 Task: Create a due date automation trigger when advanced on, 2 days after a card is due add dates due in between 1 and 5 days at 11:00 AM.
Action: Mouse moved to (1085, 324)
Screenshot: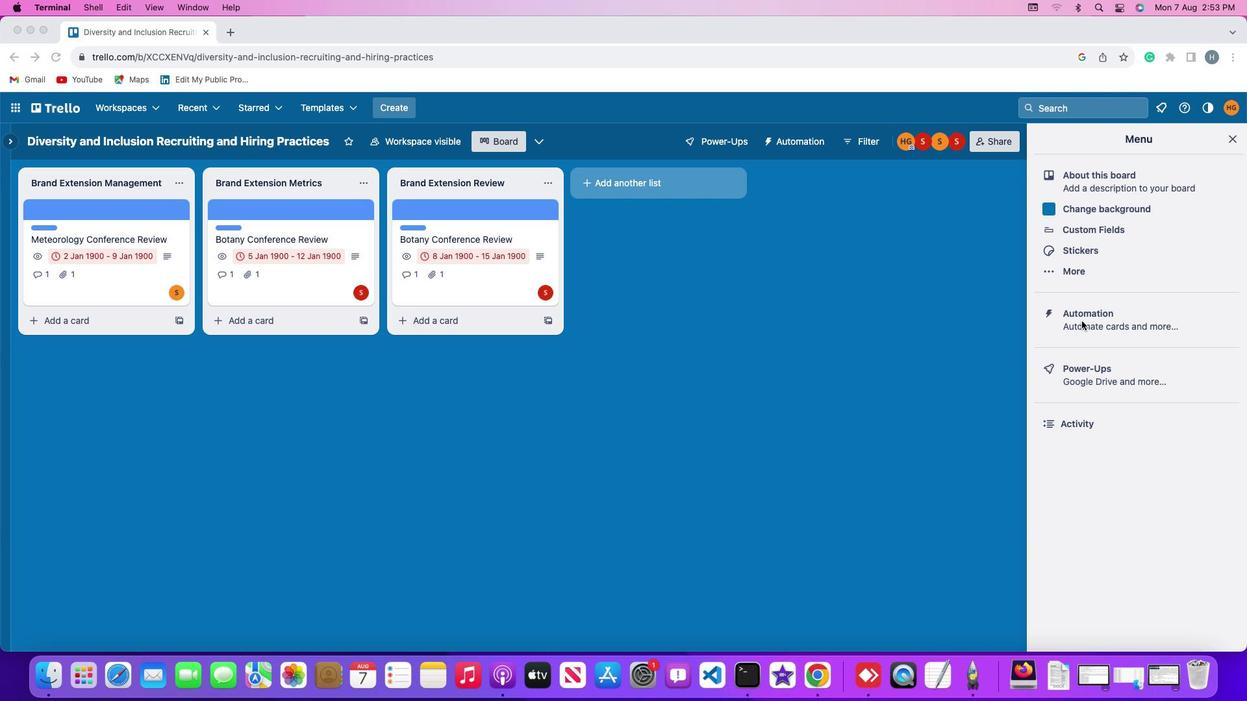 
Action: Mouse pressed left at (1085, 324)
Screenshot: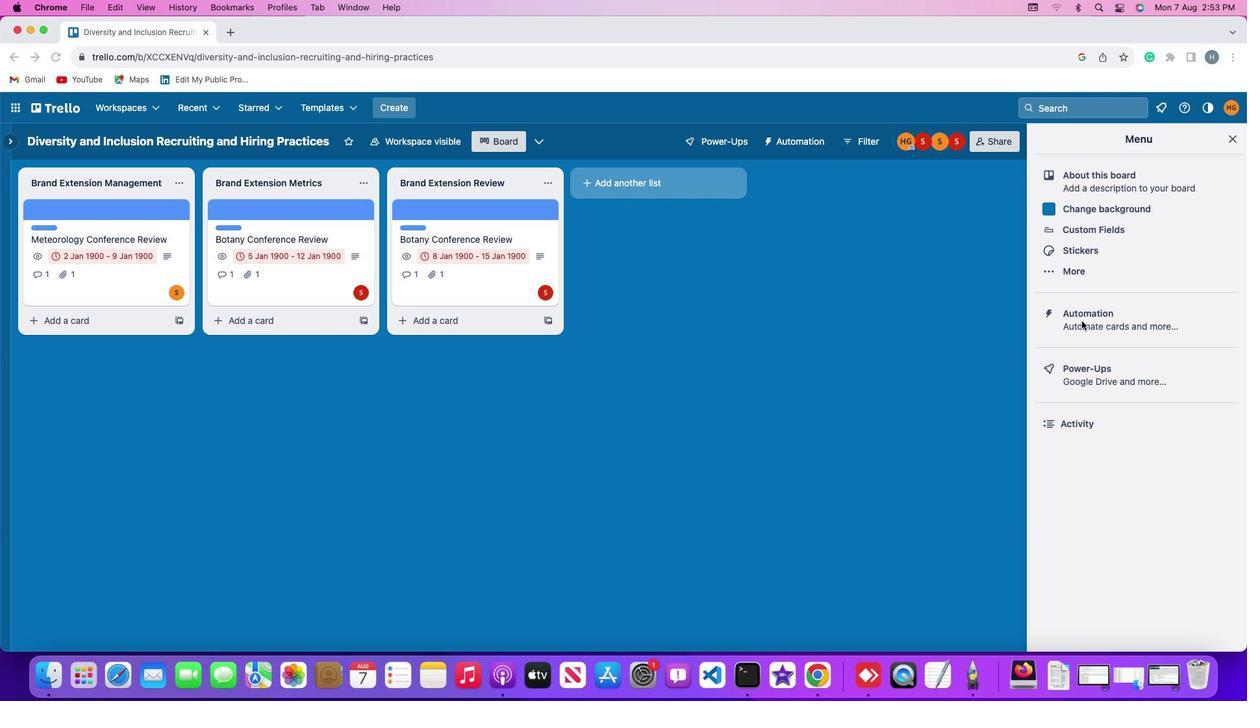 
Action: Mouse pressed left at (1085, 324)
Screenshot: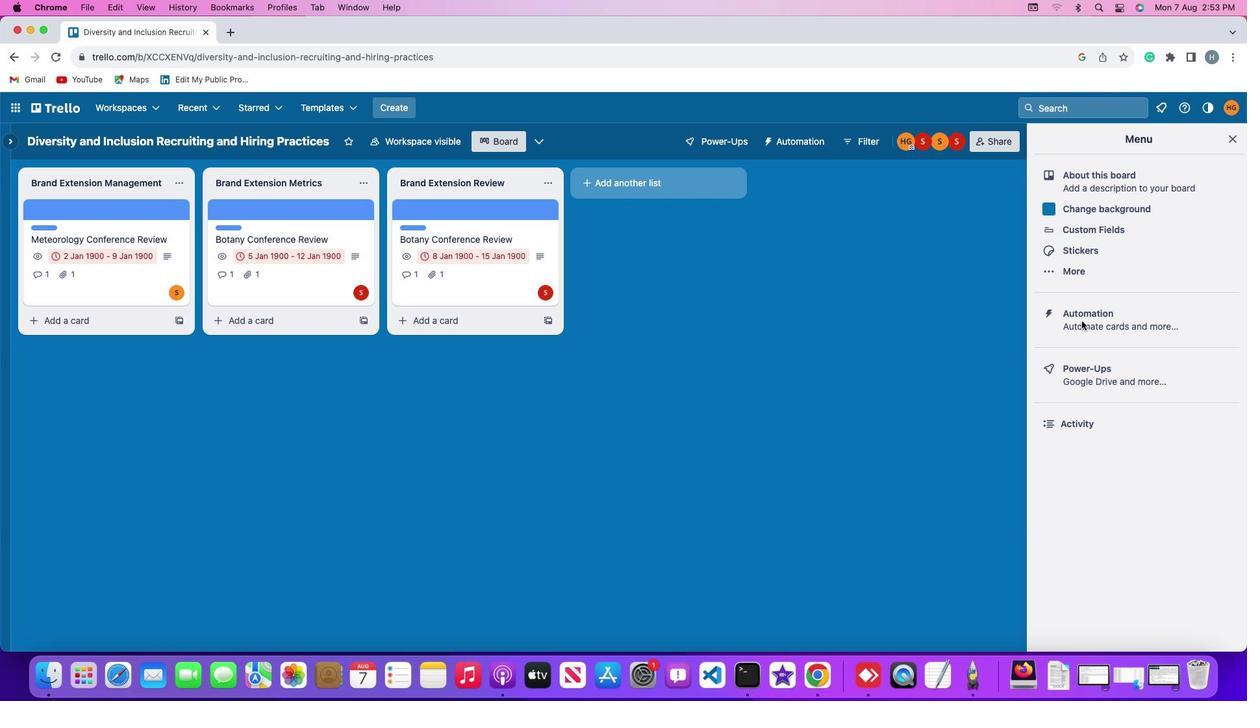 
Action: Mouse moved to (111, 313)
Screenshot: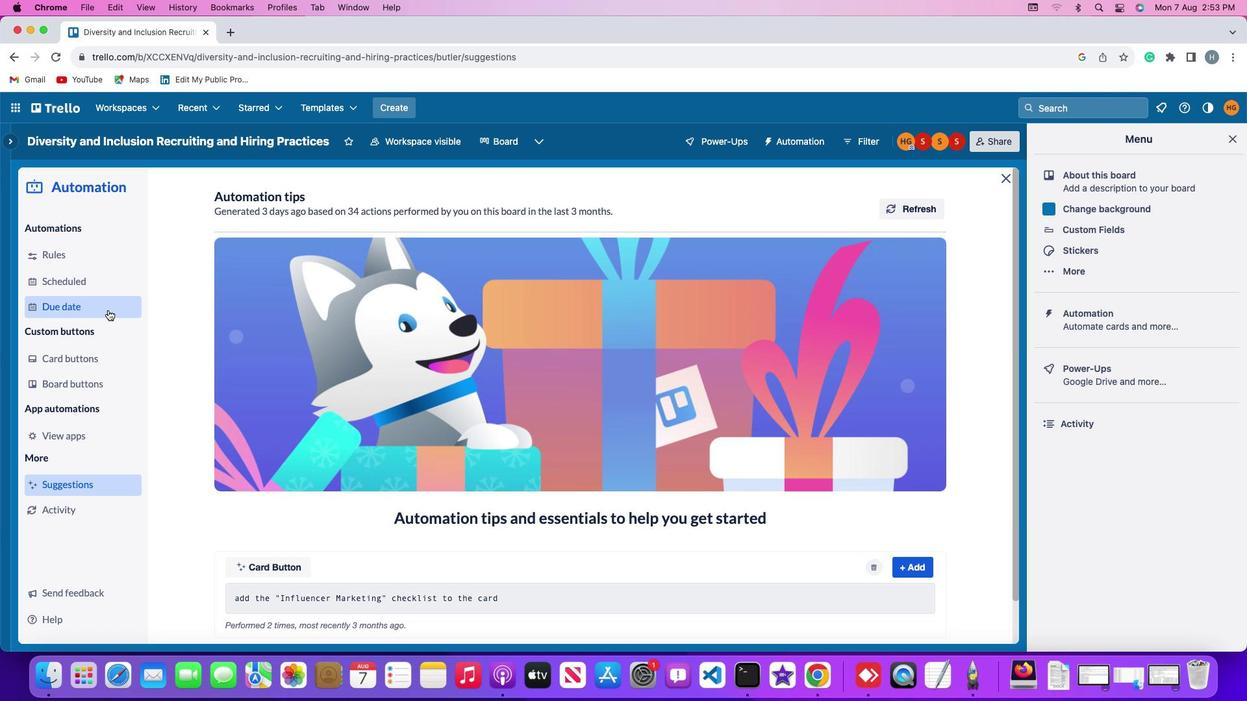 
Action: Mouse pressed left at (111, 313)
Screenshot: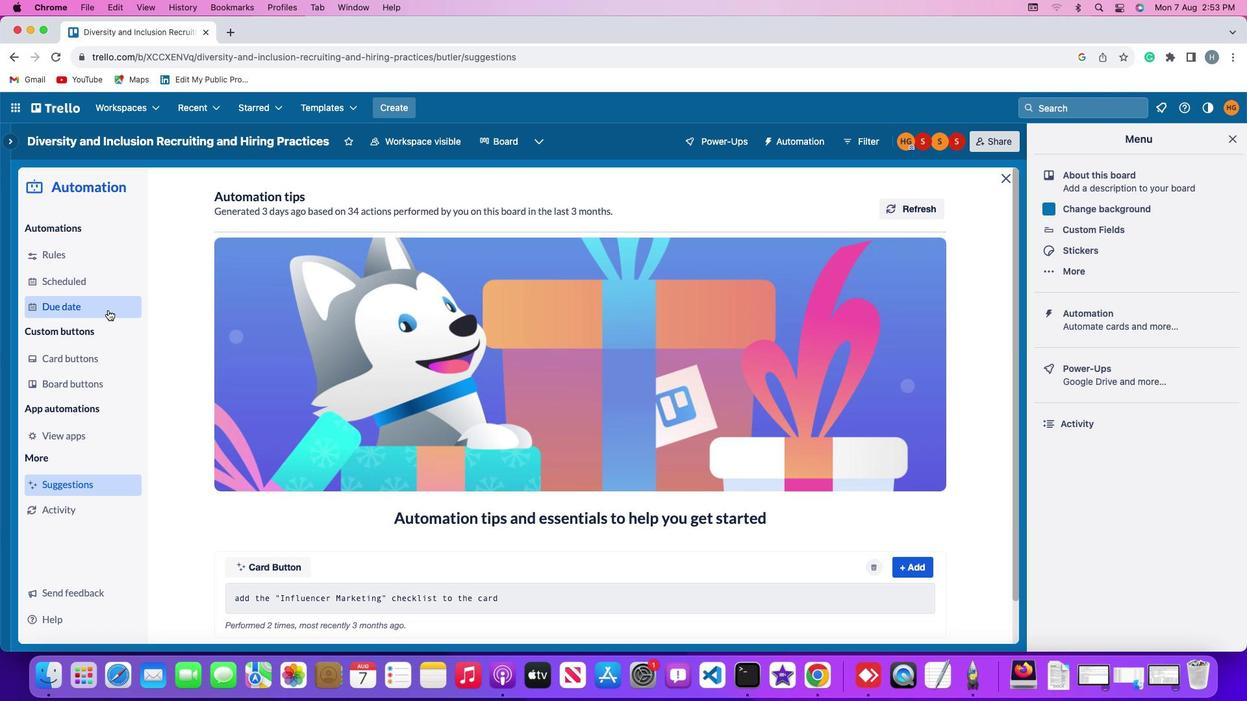 
Action: Mouse moved to (868, 201)
Screenshot: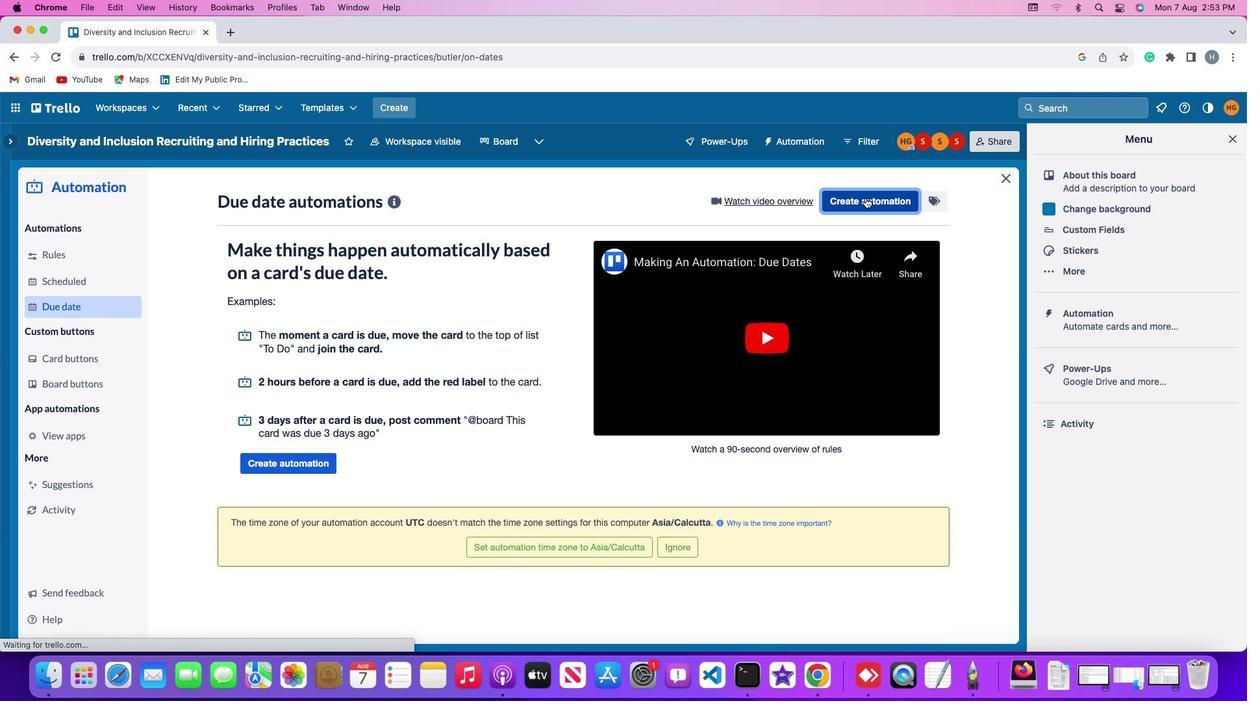 
Action: Mouse pressed left at (868, 201)
Screenshot: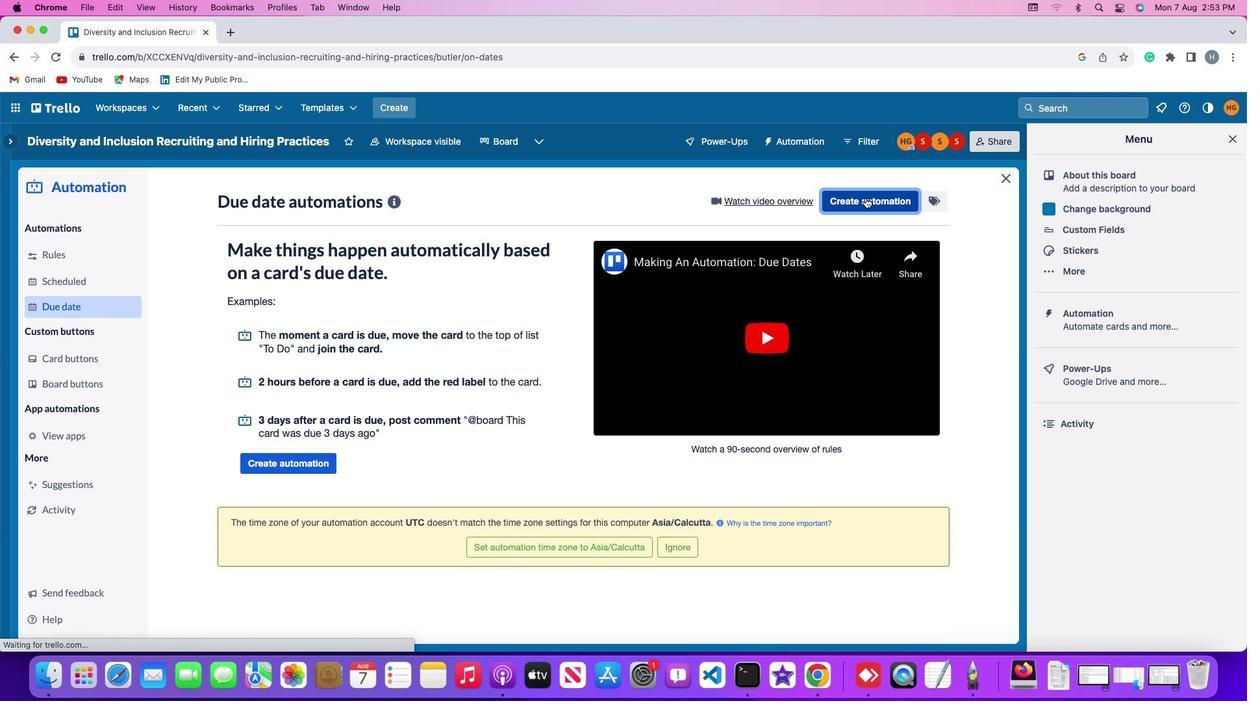 
Action: Mouse moved to (588, 327)
Screenshot: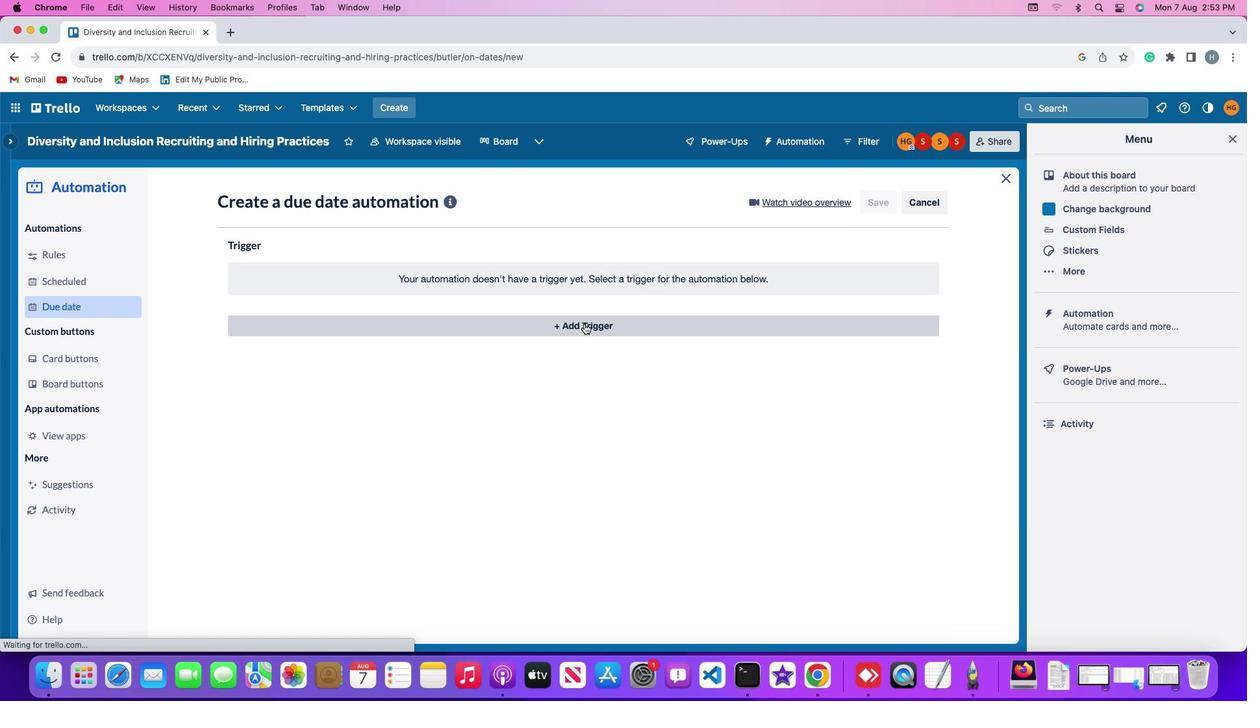 
Action: Mouse pressed left at (588, 327)
Screenshot: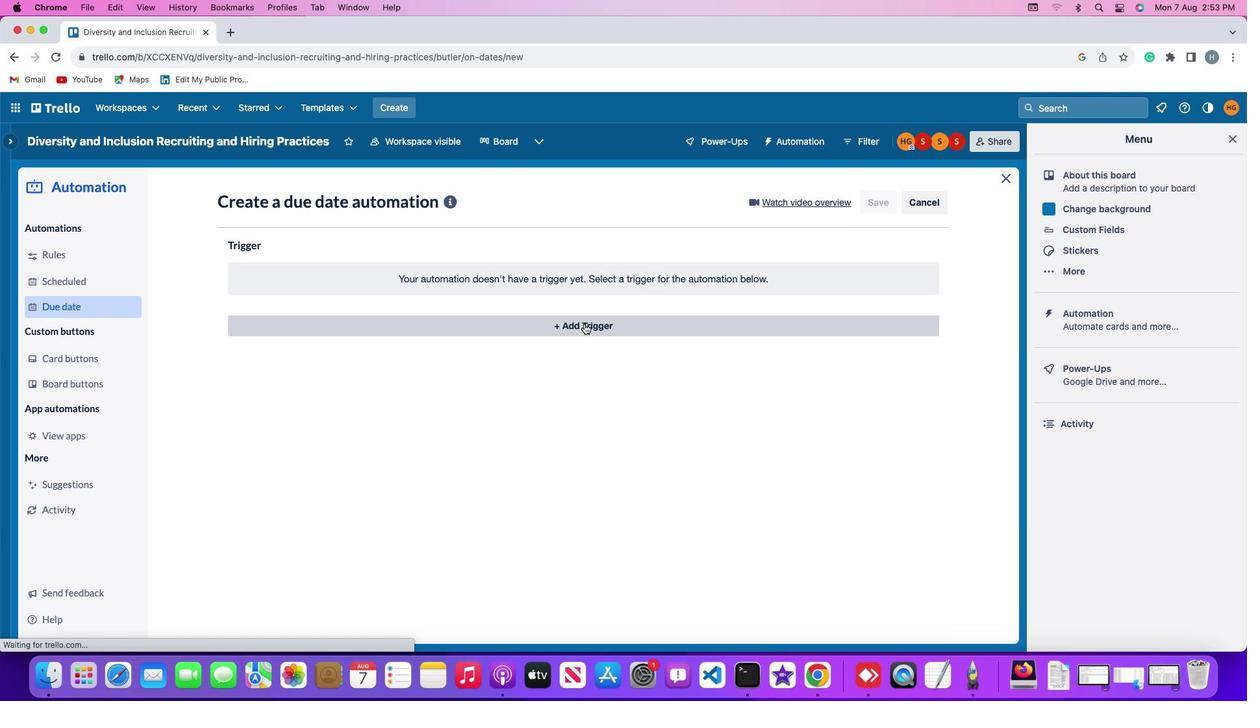 
Action: Mouse moved to (254, 525)
Screenshot: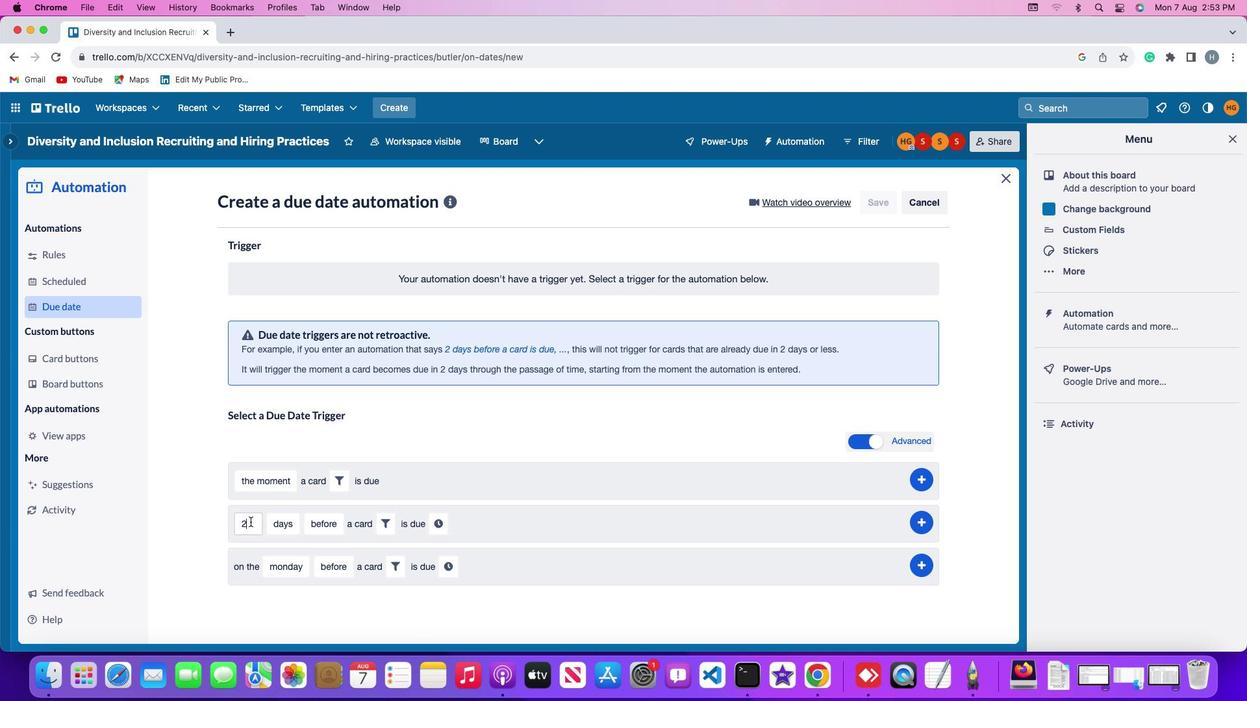 
Action: Mouse pressed left at (254, 525)
Screenshot: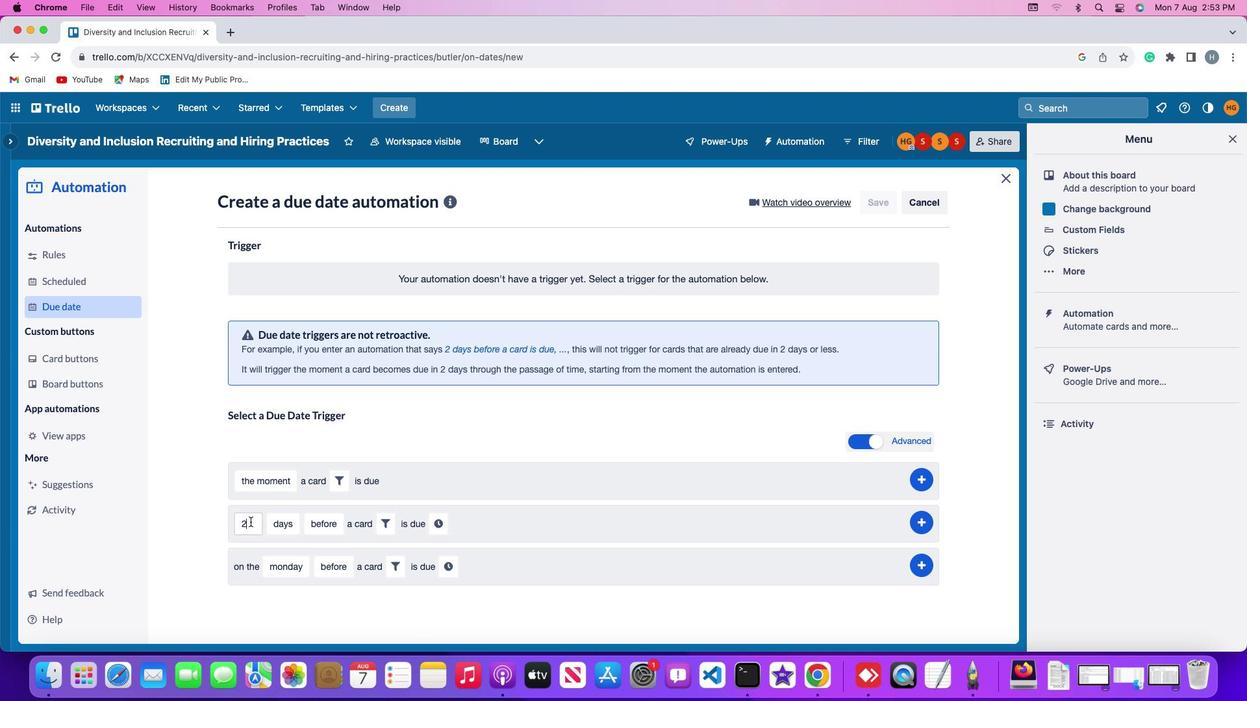 
Action: Mouse moved to (254, 525)
Screenshot: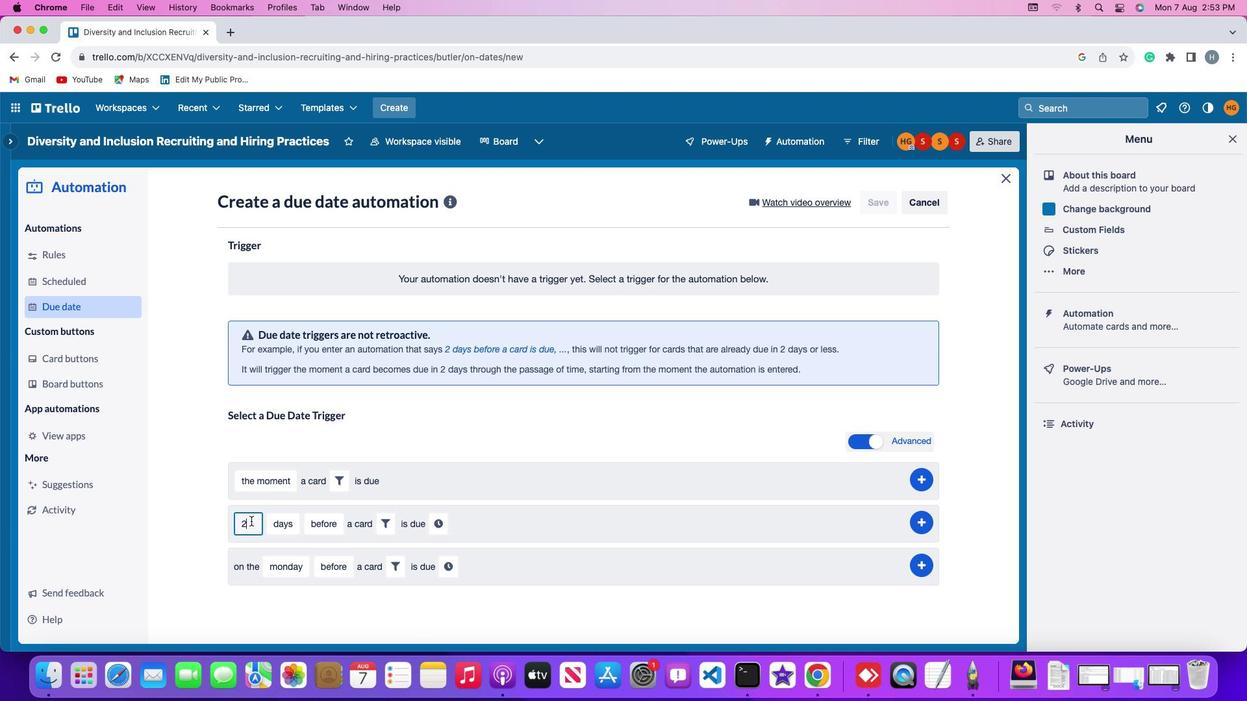 
Action: Key pressed Key.backspace'2'
Screenshot: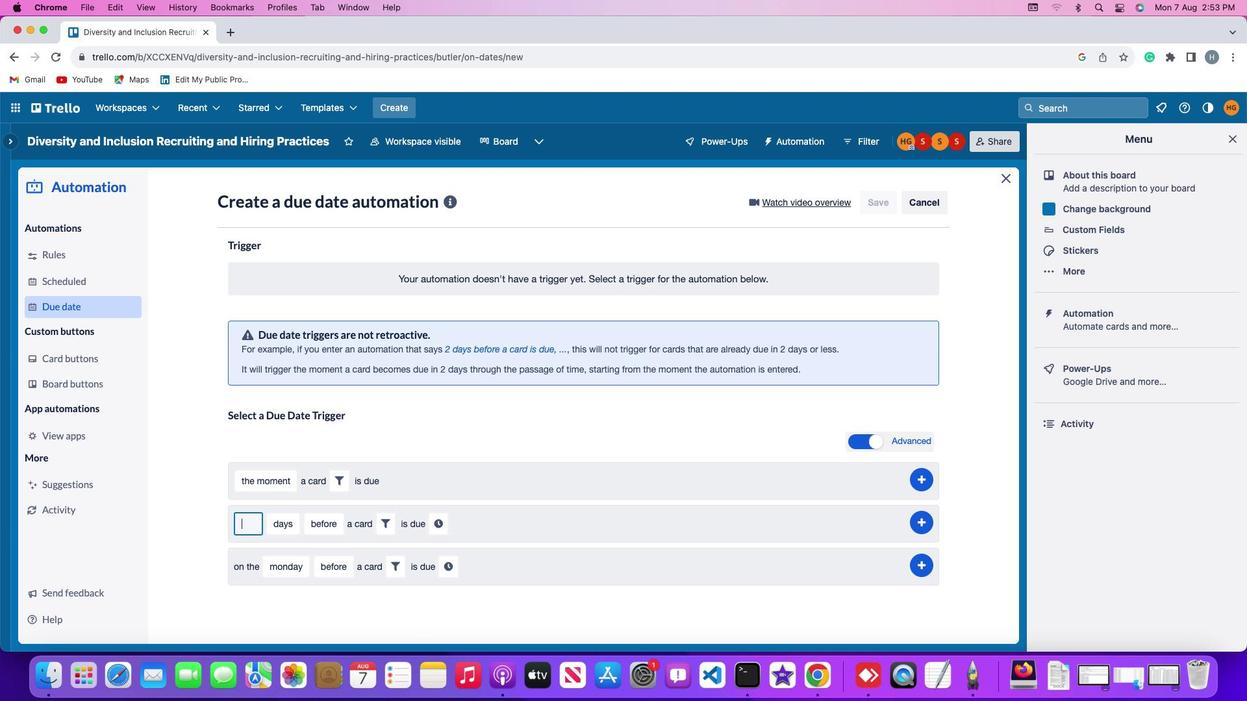 
Action: Mouse moved to (284, 523)
Screenshot: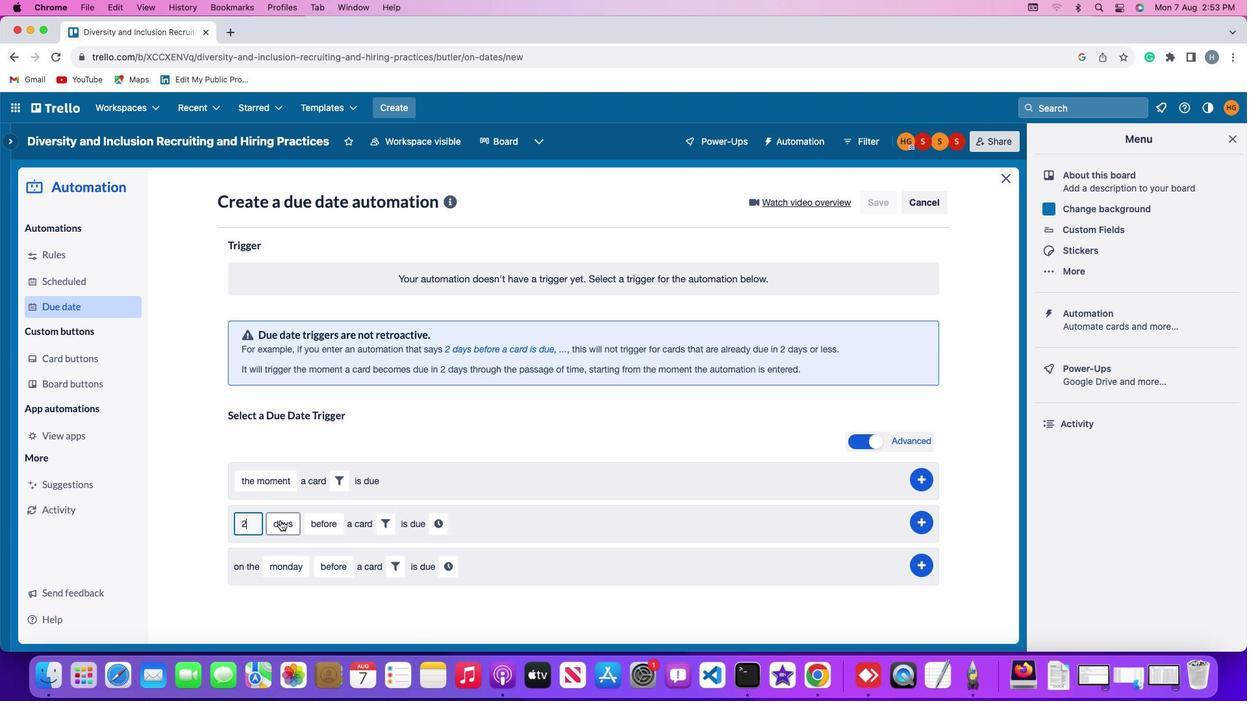 
Action: Mouse pressed left at (284, 523)
Screenshot: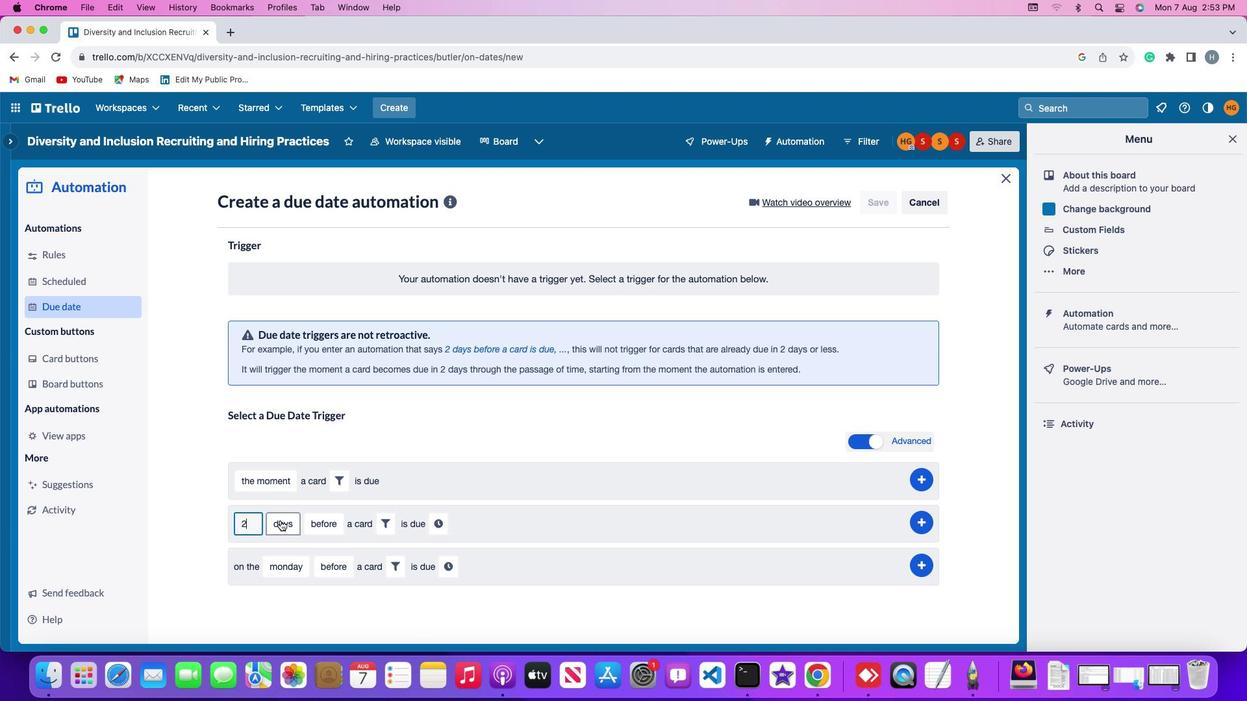 
Action: Mouse moved to (299, 557)
Screenshot: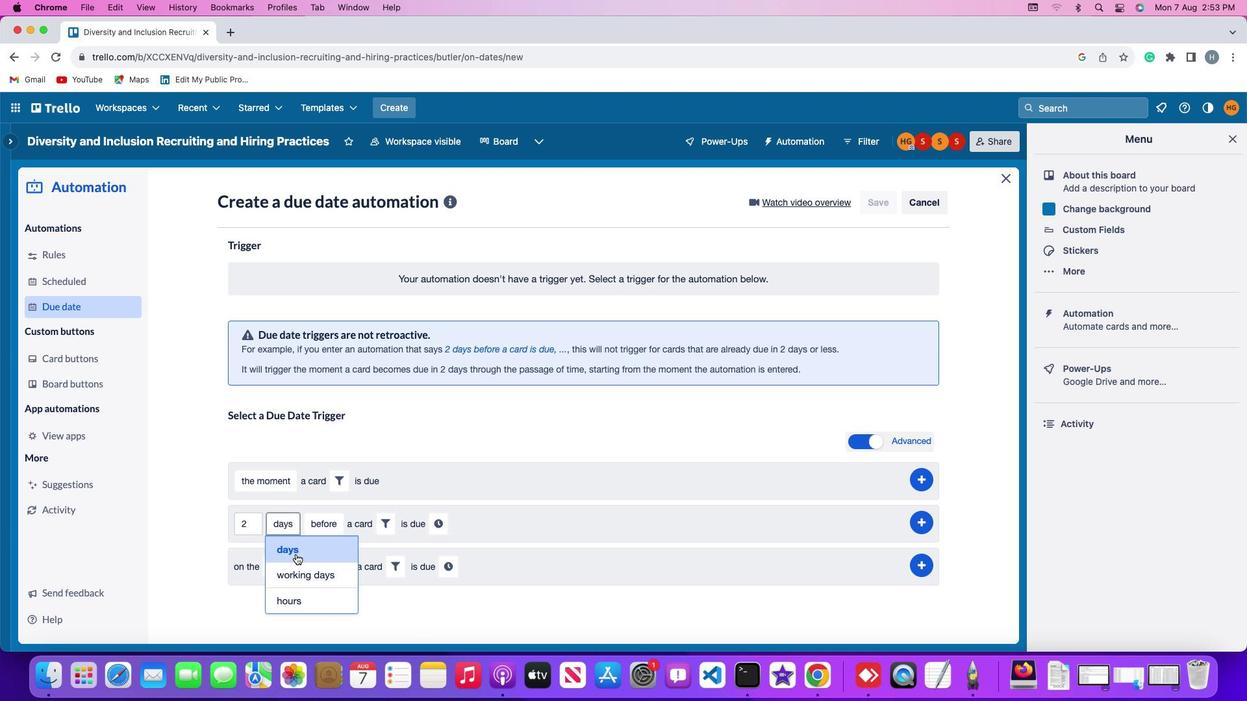 
Action: Mouse pressed left at (299, 557)
Screenshot: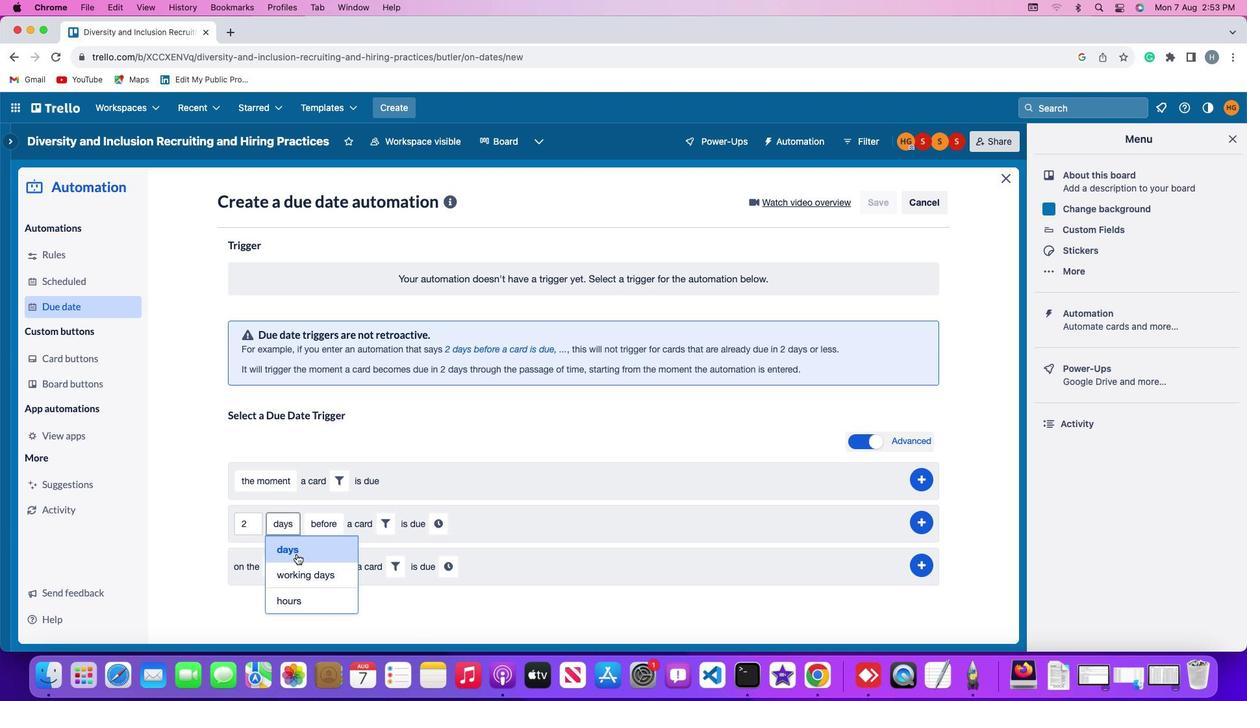 
Action: Mouse moved to (330, 525)
Screenshot: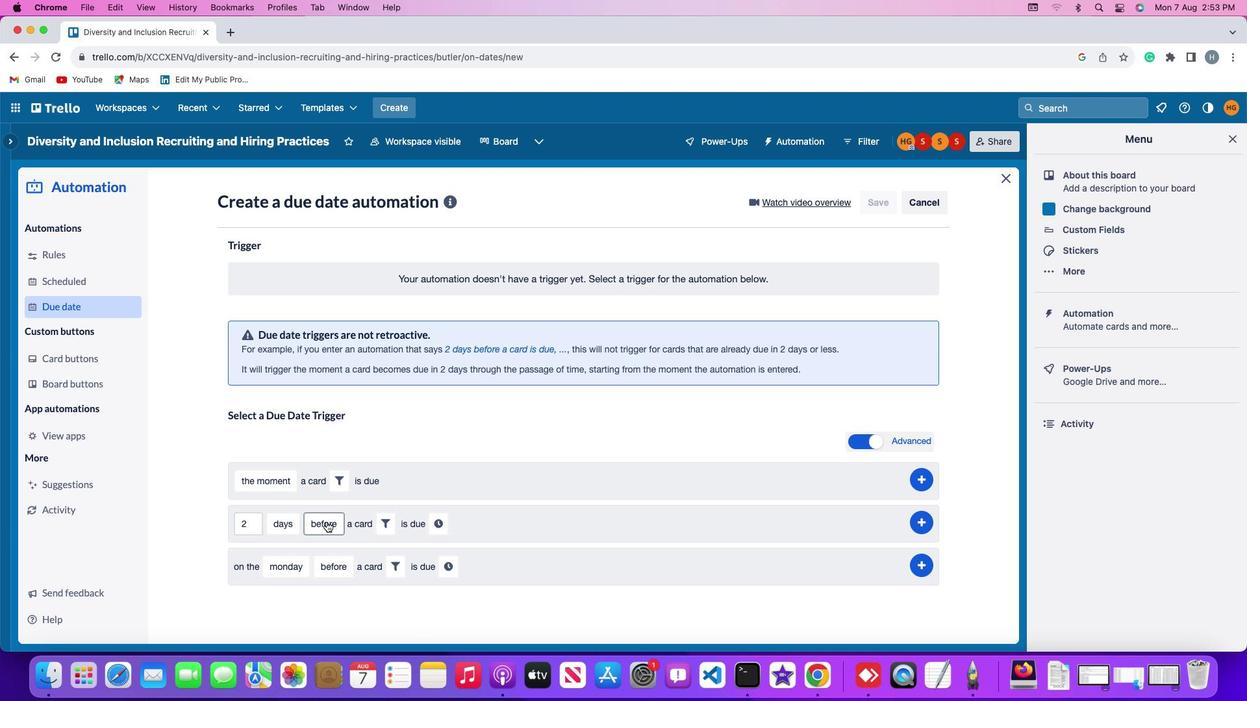 
Action: Mouse pressed left at (330, 525)
Screenshot: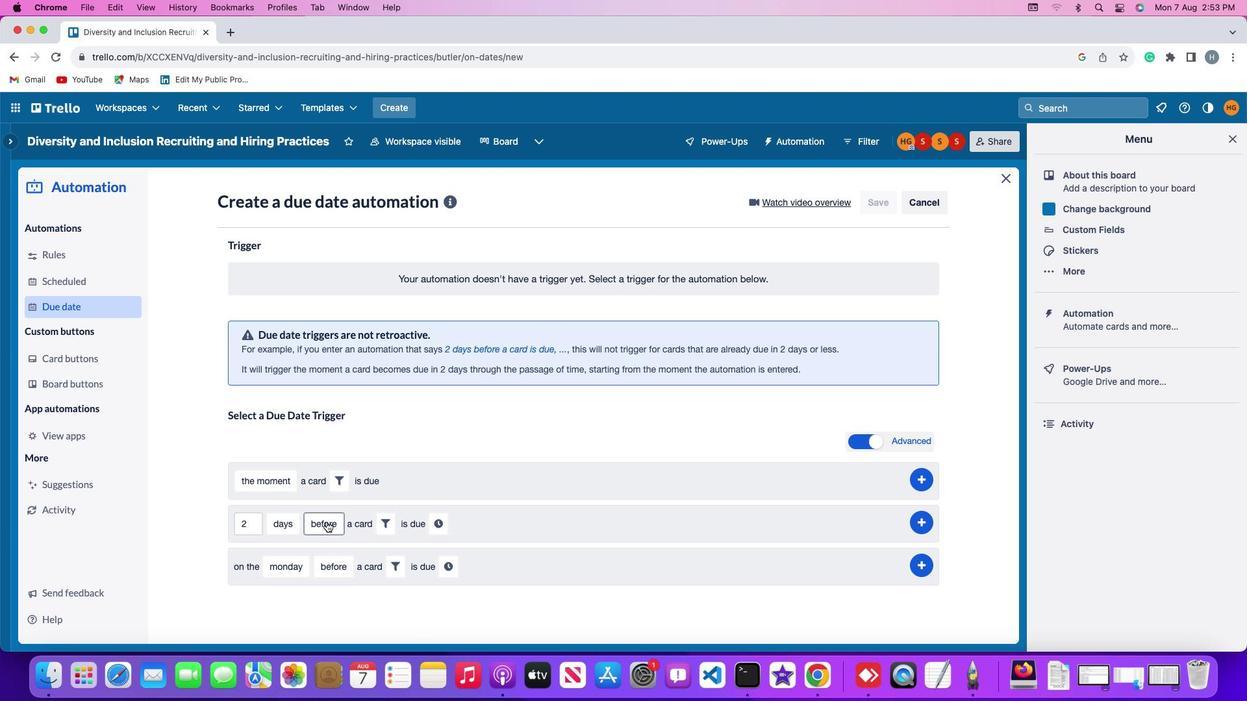 
Action: Mouse moved to (330, 576)
Screenshot: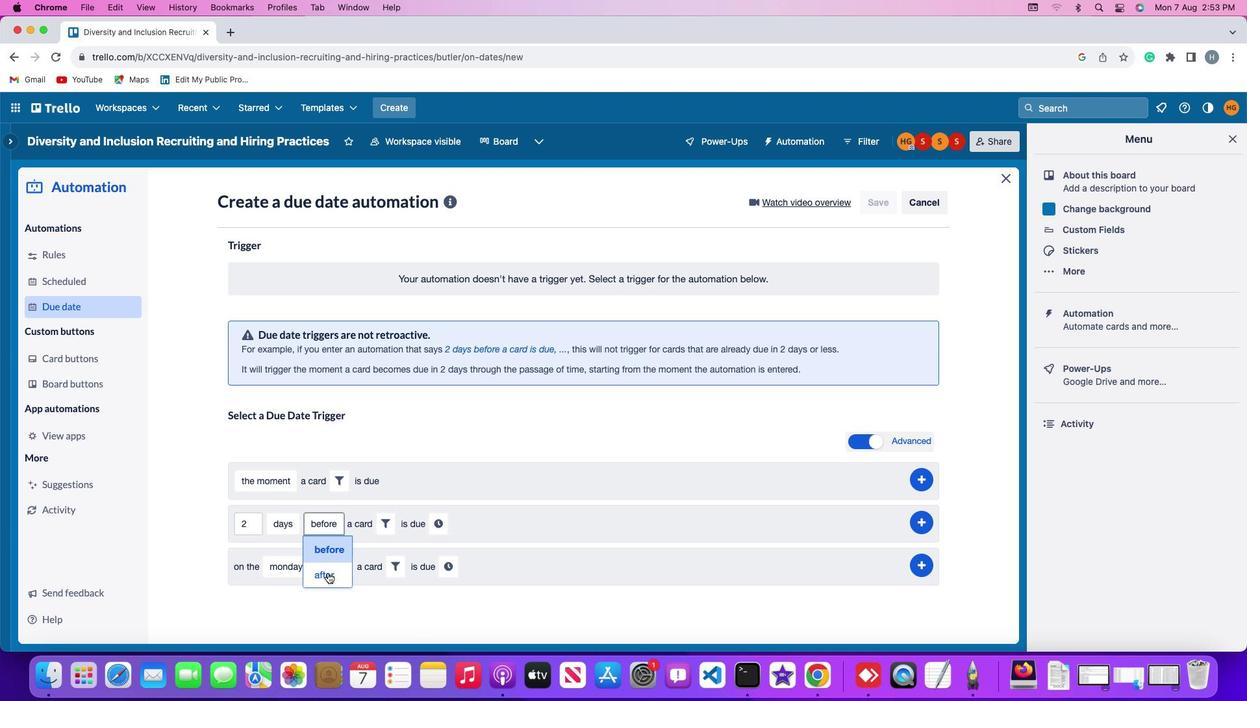 
Action: Mouse pressed left at (330, 576)
Screenshot: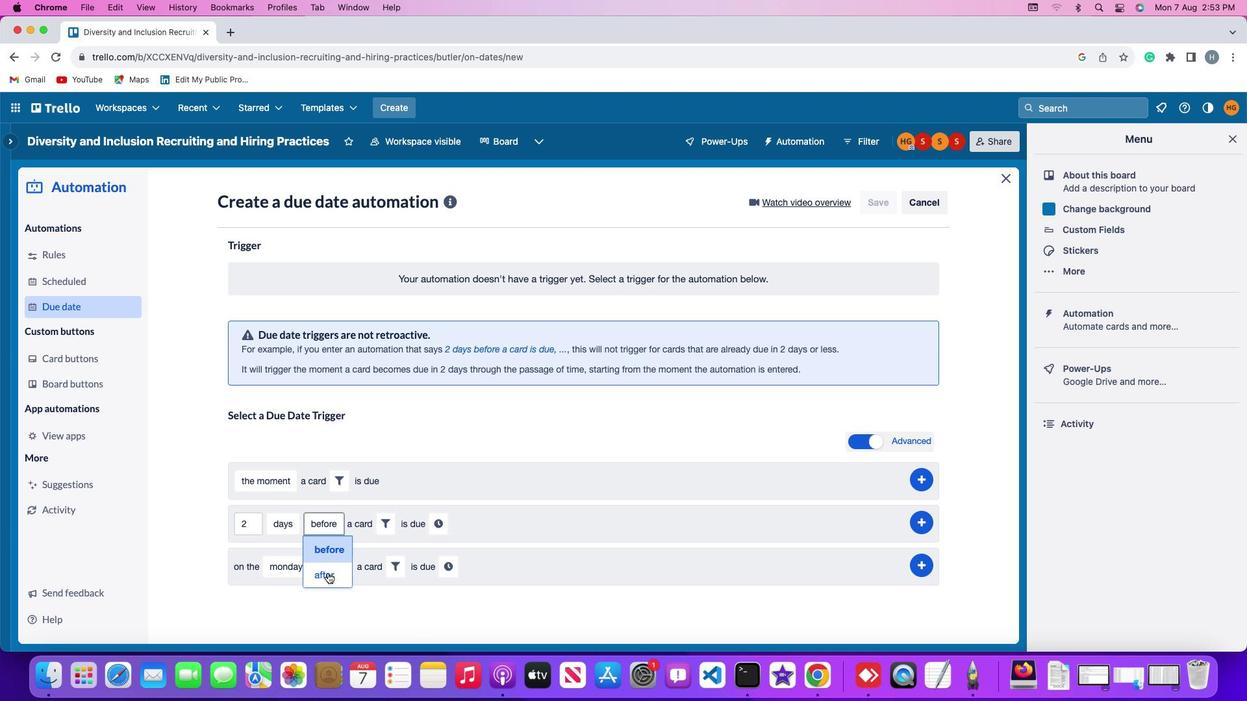 
Action: Mouse moved to (380, 527)
Screenshot: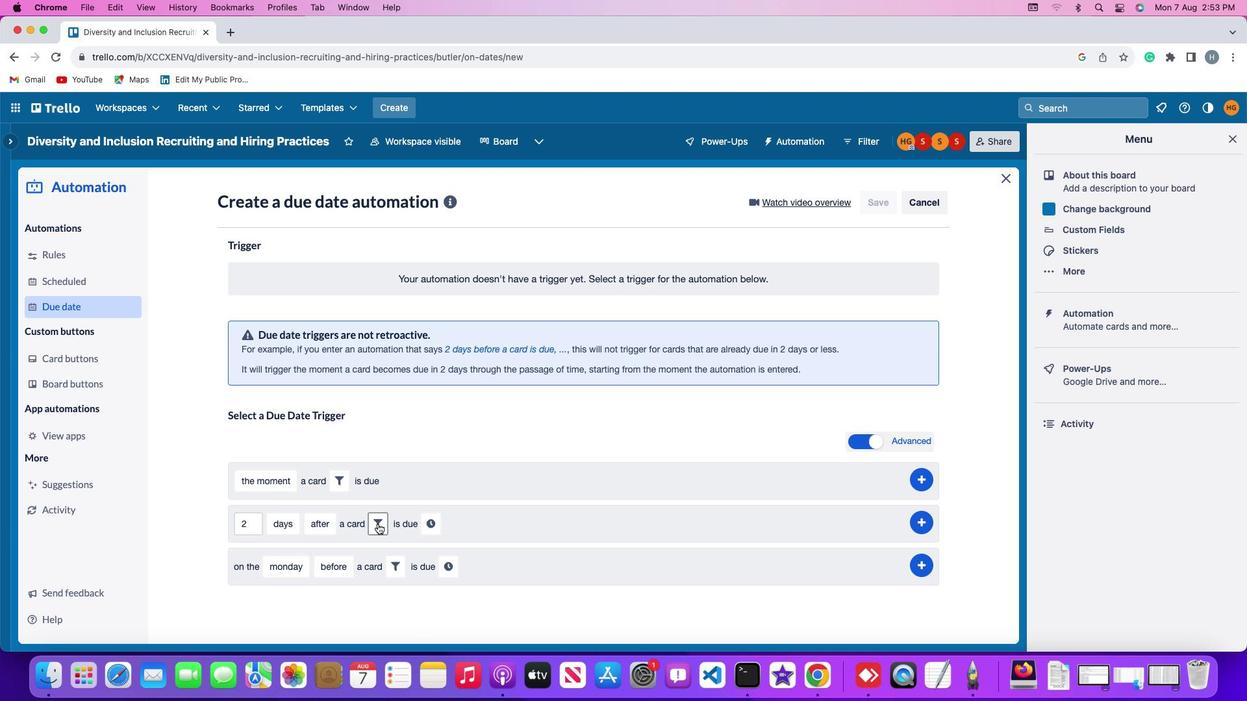 
Action: Mouse pressed left at (380, 527)
Screenshot: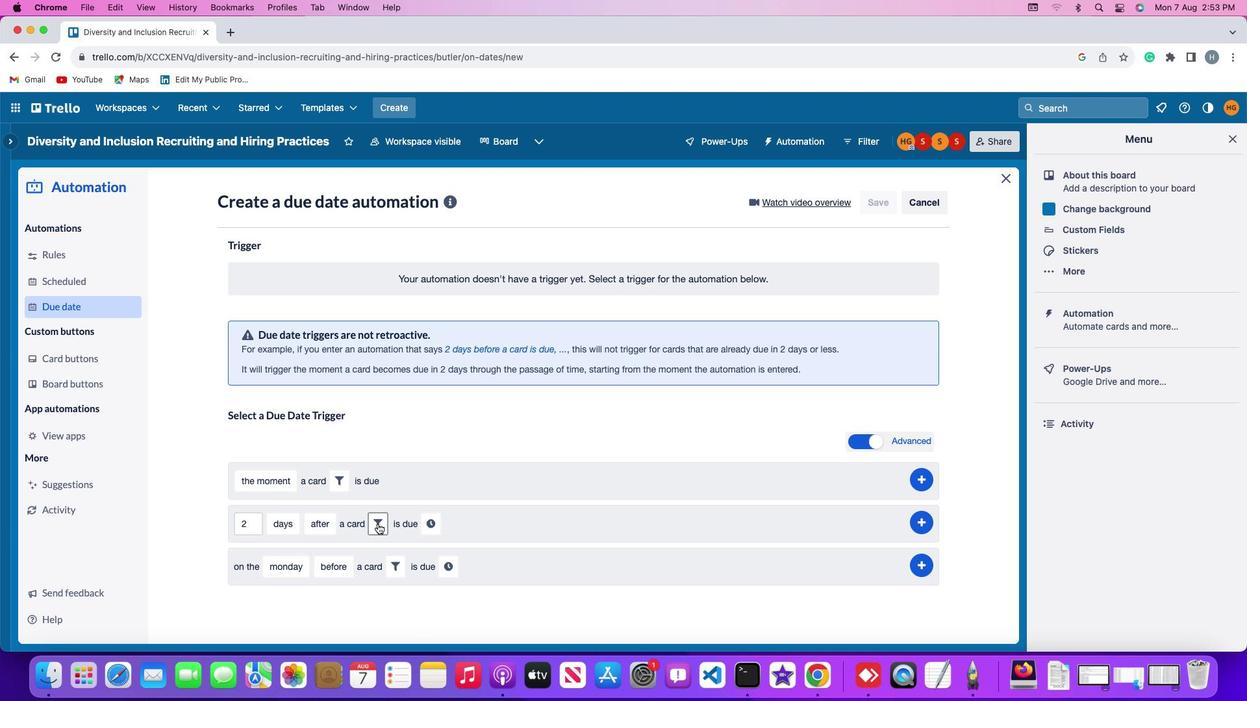 
Action: Mouse moved to (451, 564)
Screenshot: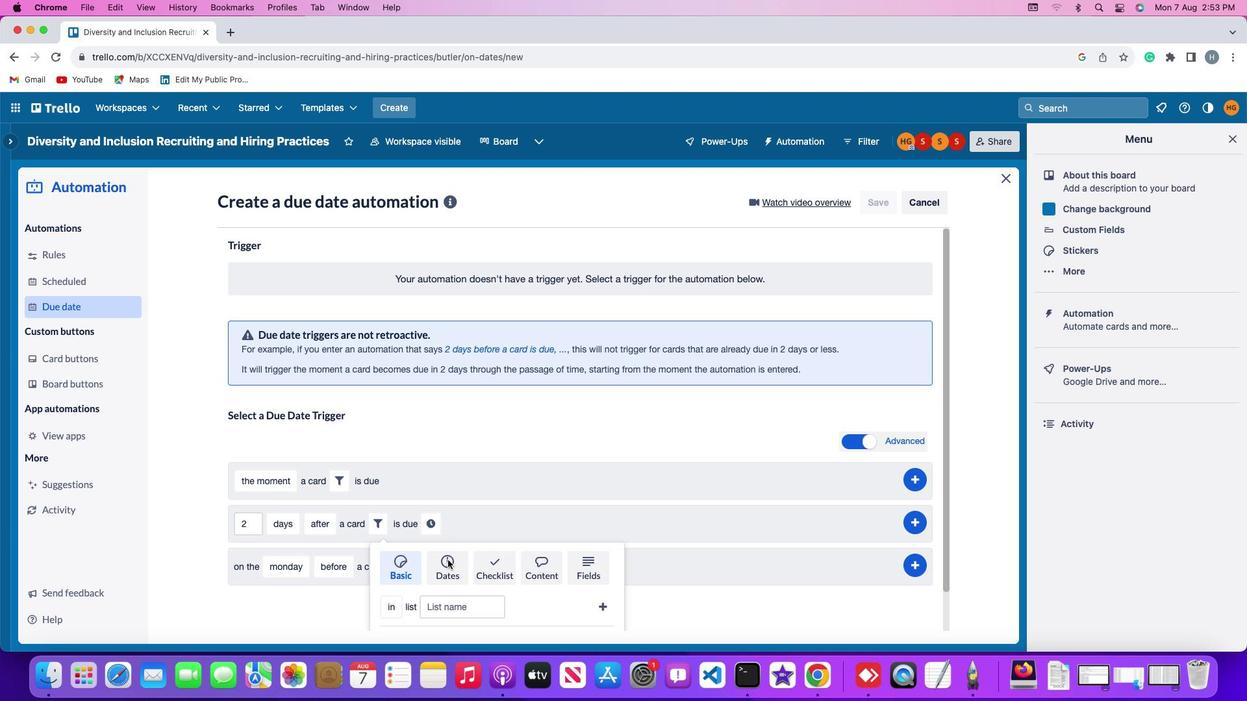 
Action: Mouse pressed left at (451, 564)
Screenshot: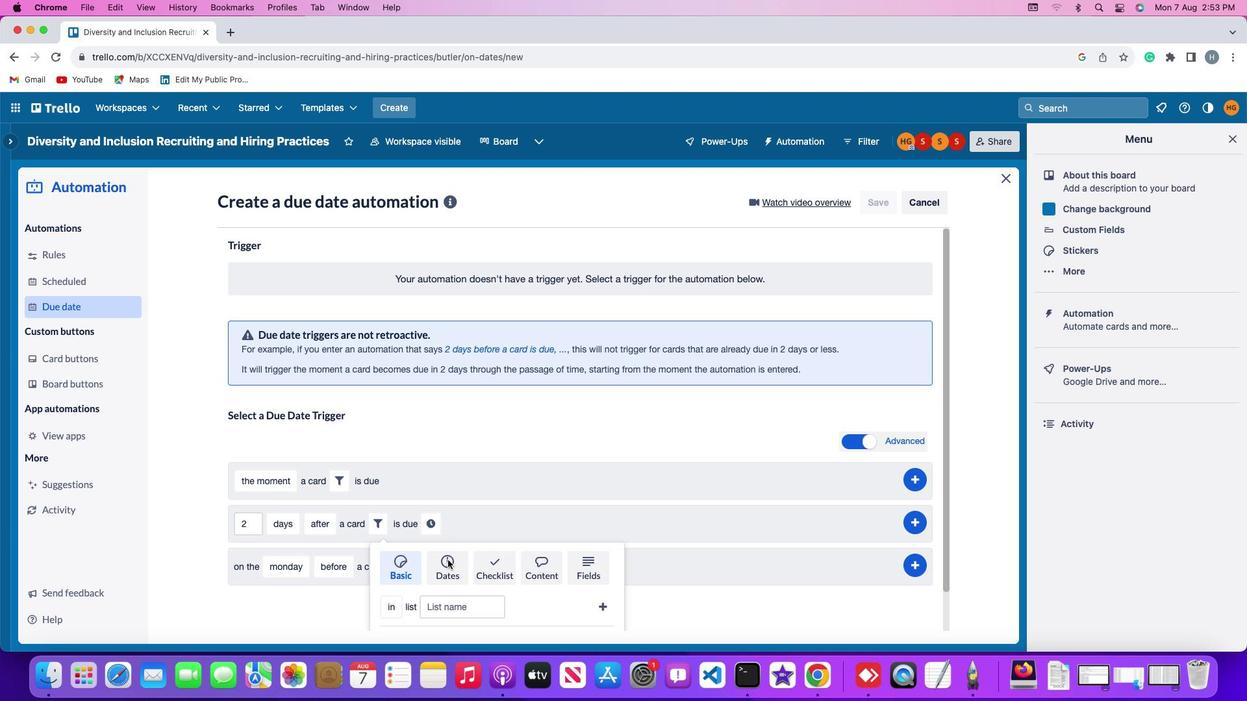
Action: Mouse moved to (414, 585)
Screenshot: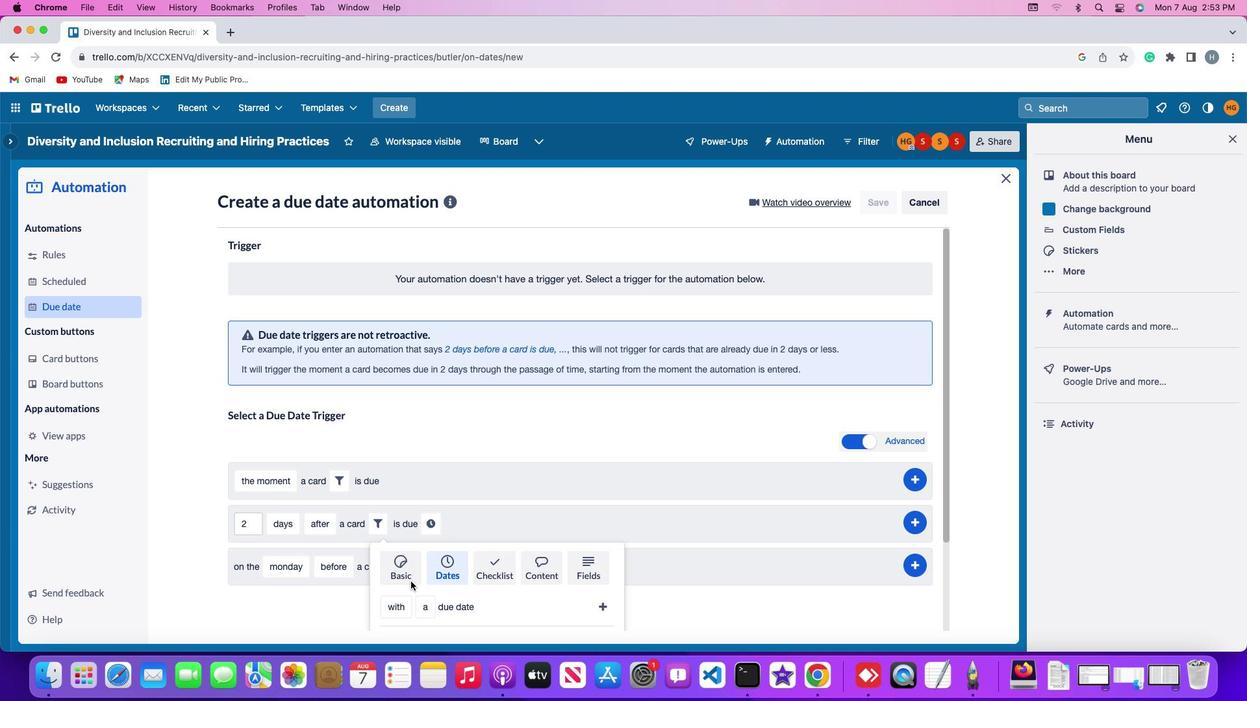 
Action: Mouse scrolled (414, 585) with delta (3, 2)
Screenshot: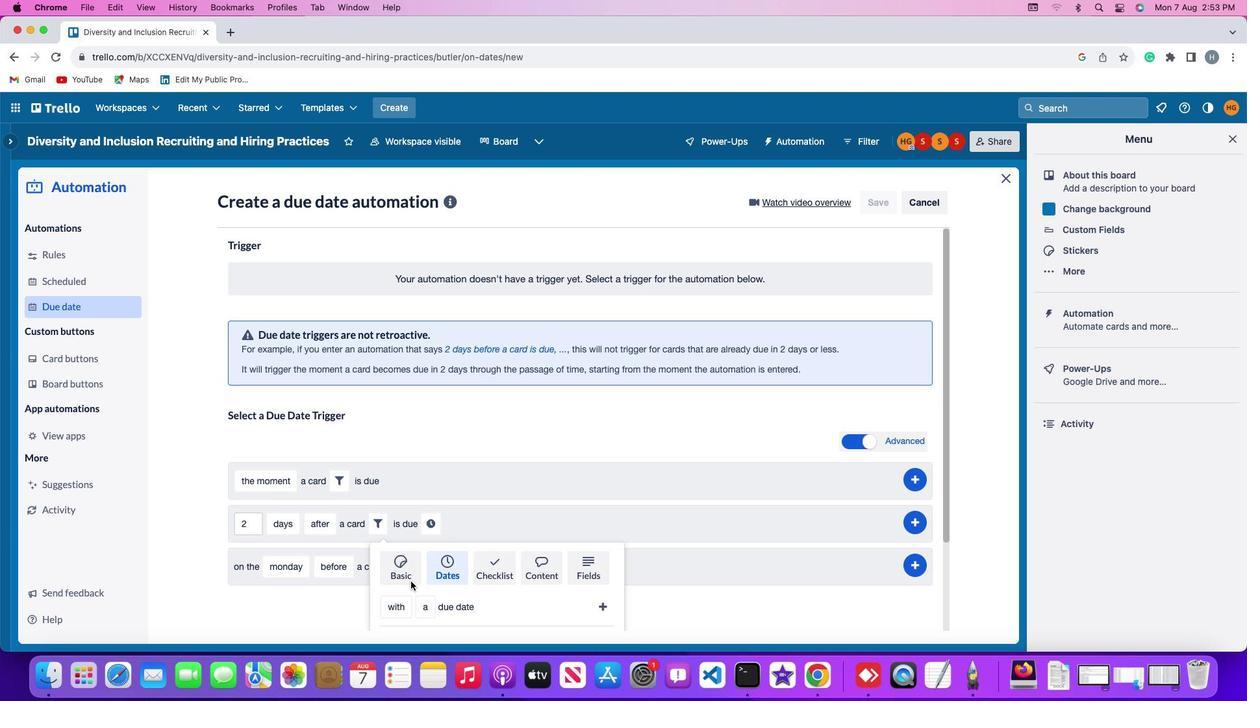 
Action: Mouse scrolled (414, 585) with delta (3, 2)
Screenshot: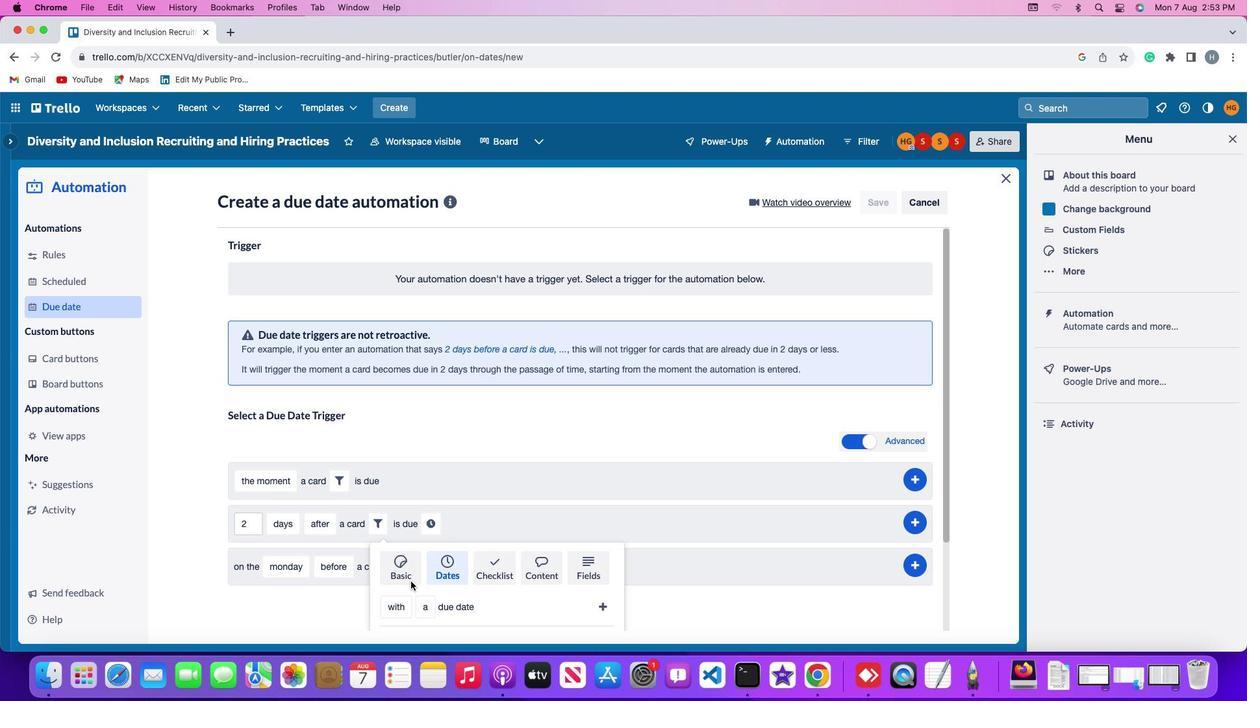 
Action: Mouse scrolled (414, 585) with delta (3, 0)
Screenshot: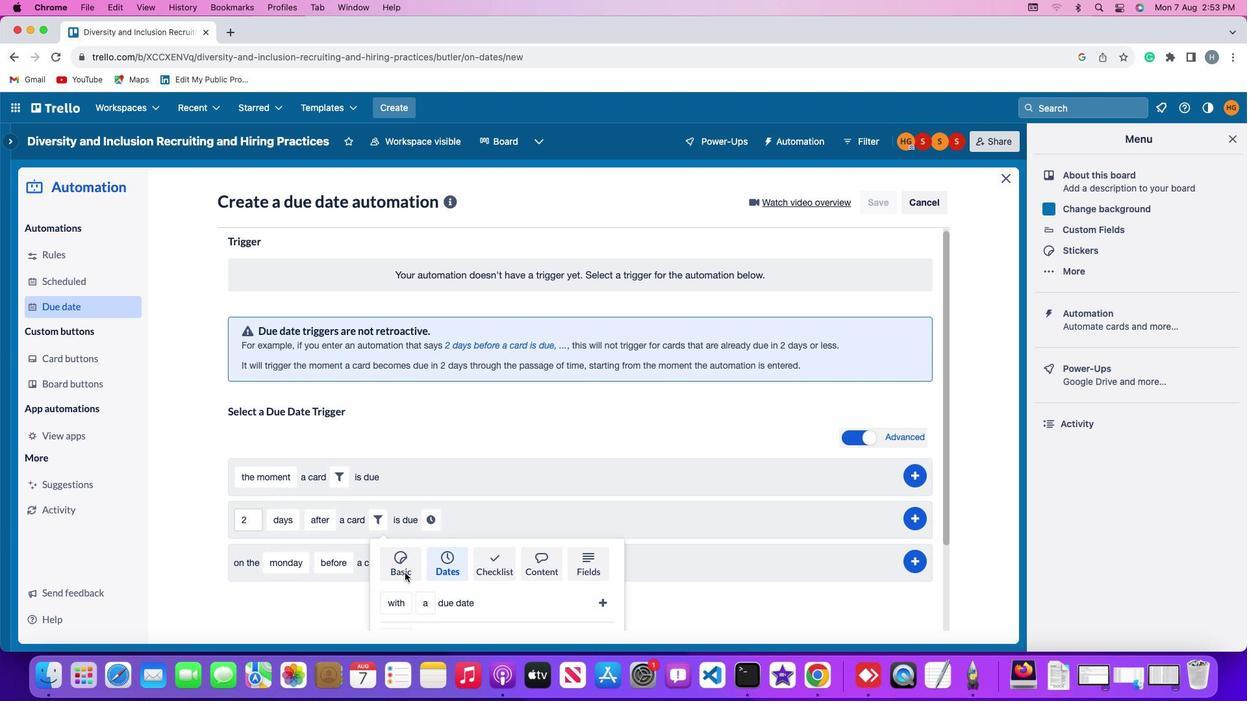 
Action: Mouse moved to (413, 584)
Screenshot: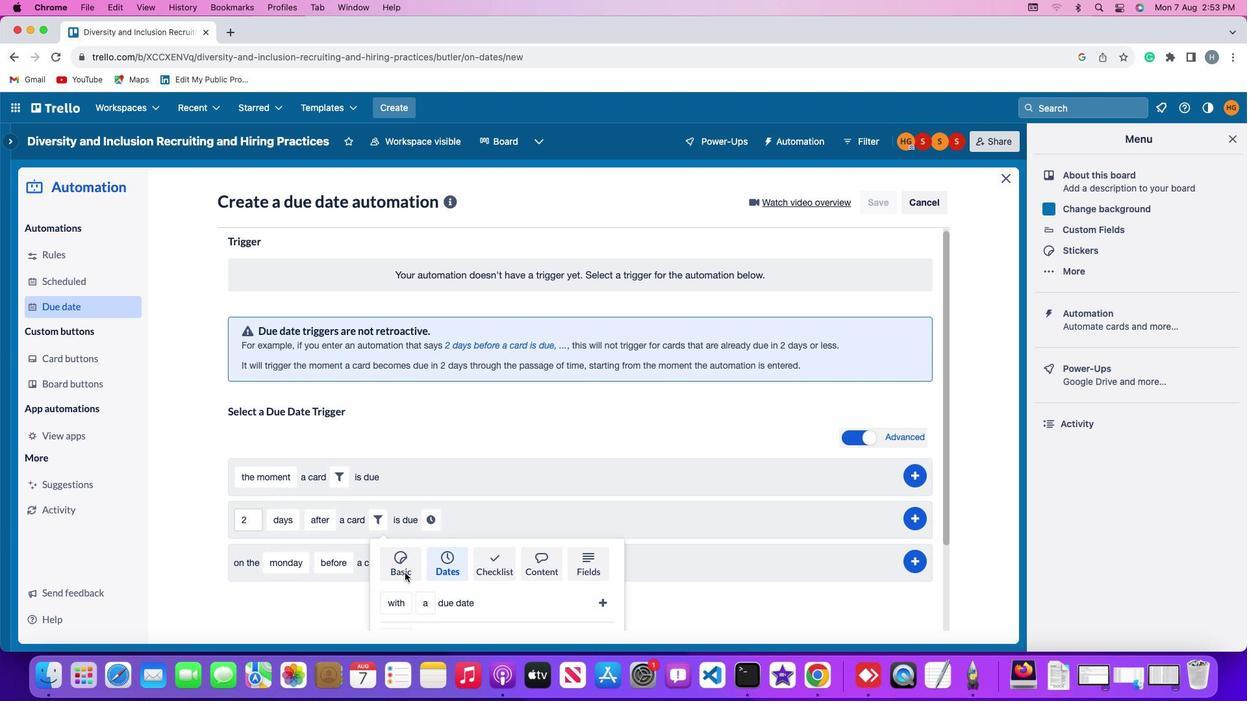 
Action: Mouse scrolled (413, 584) with delta (3, 0)
Screenshot: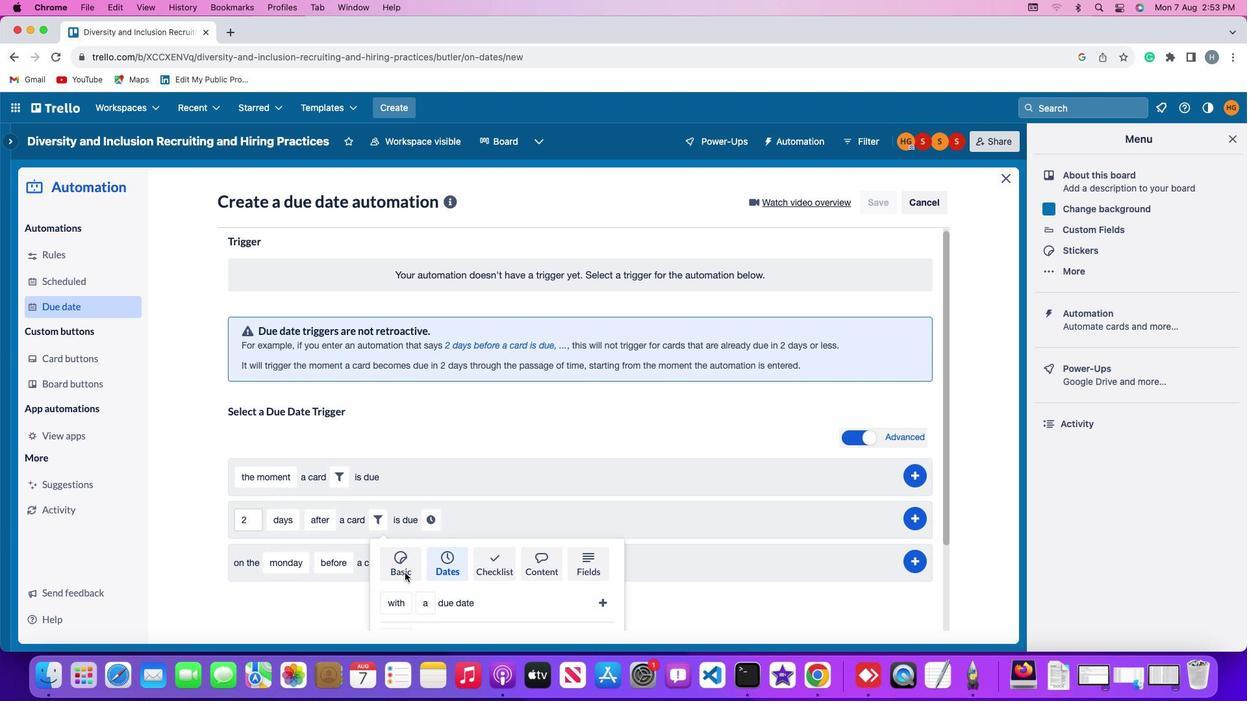 
Action: Mouse moved to (408, 577)
Screenshot: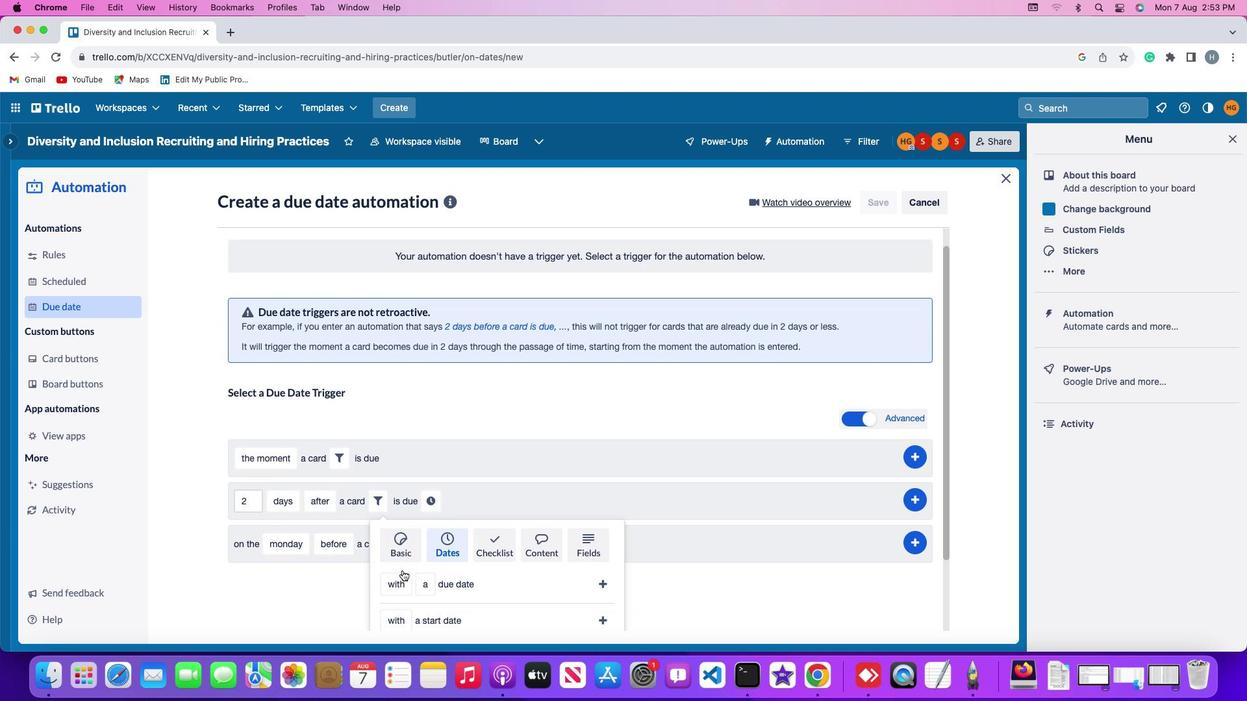 
Action: Mouse scrolled (408, 577) with delta (3, 0)
Screenshot: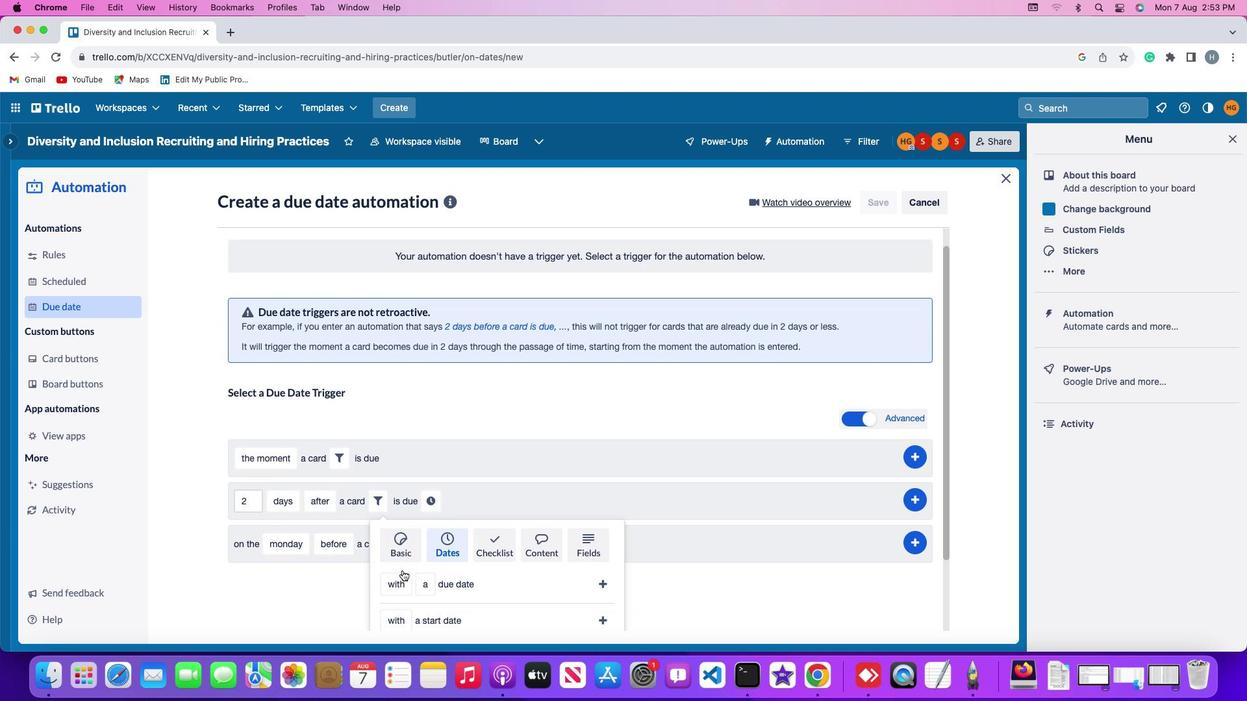 
Action: Mouse moved to (388, 615)
Screenshot: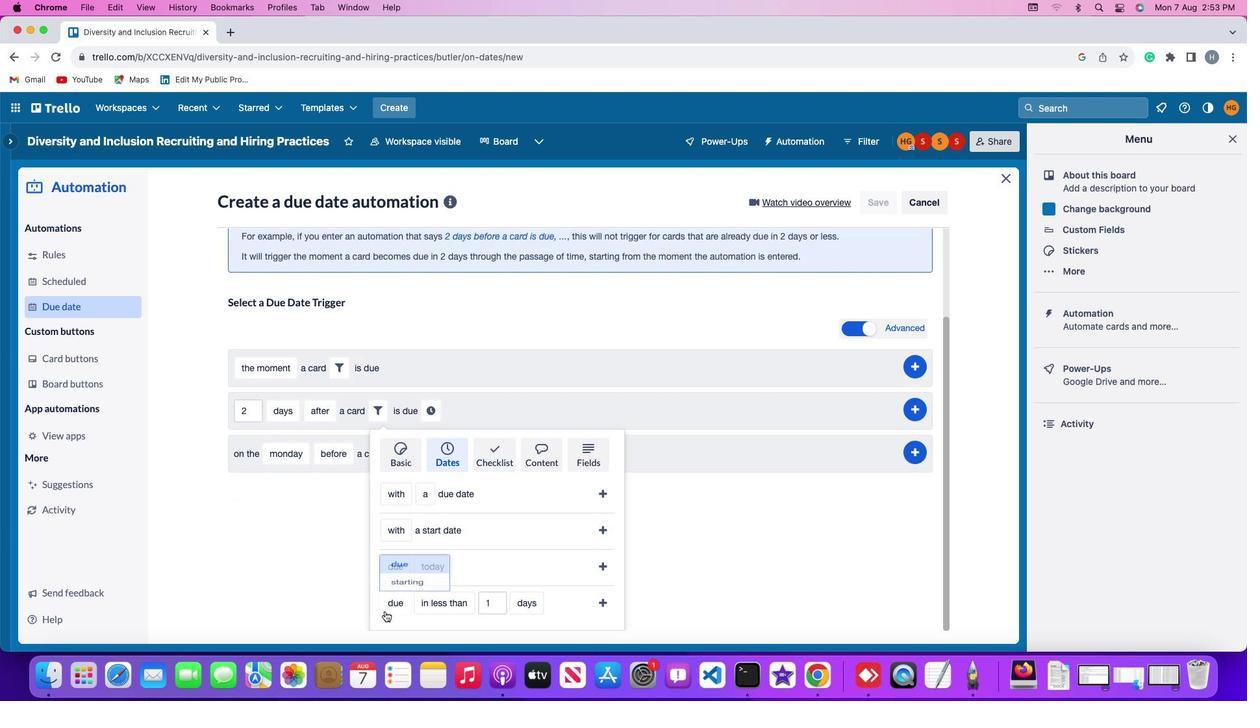
Action: Mouse pressed left at (388, 615)
Screenshot: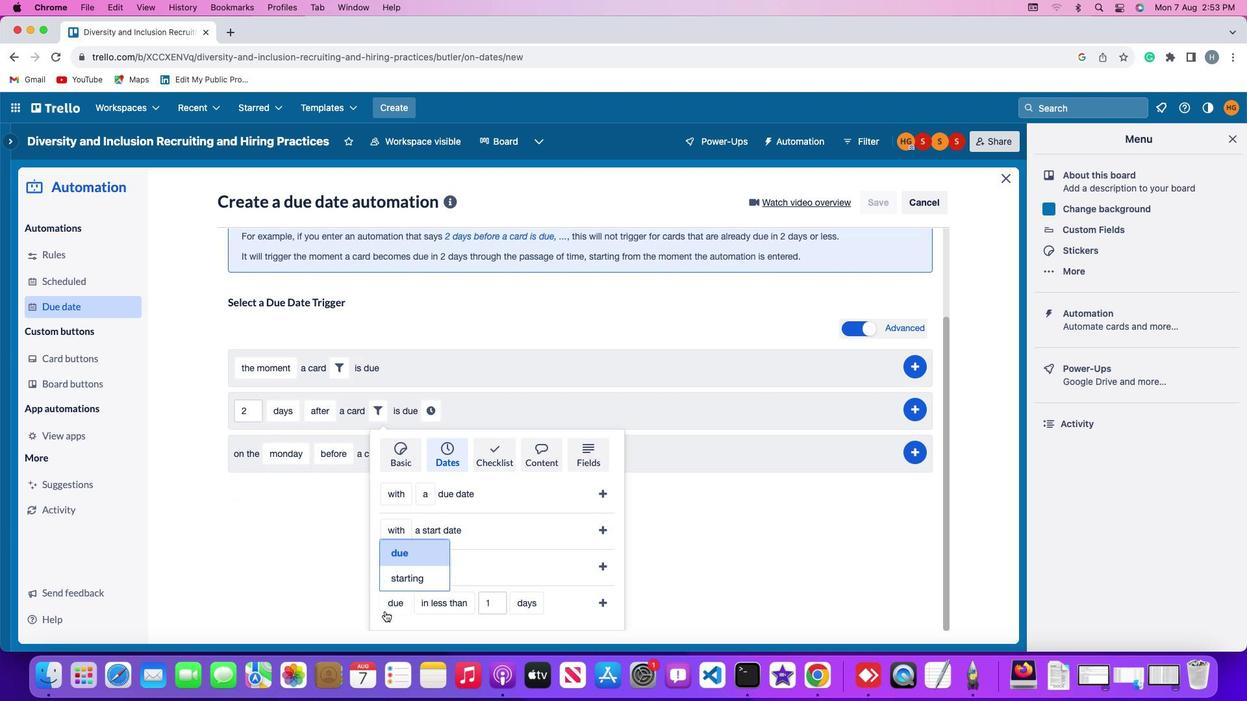 
Action: Mouse moved to (412, 557)
Screenshot: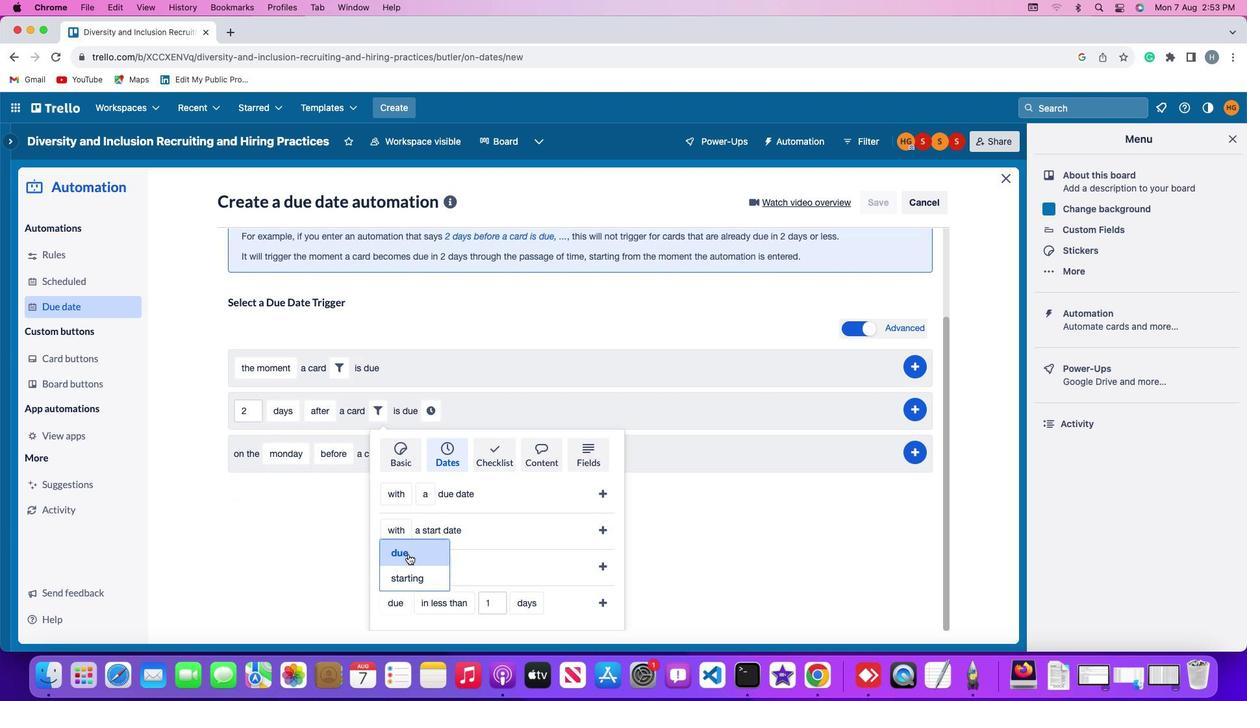 
Action: Mouse pressed left at (412, 557)
Screenshot: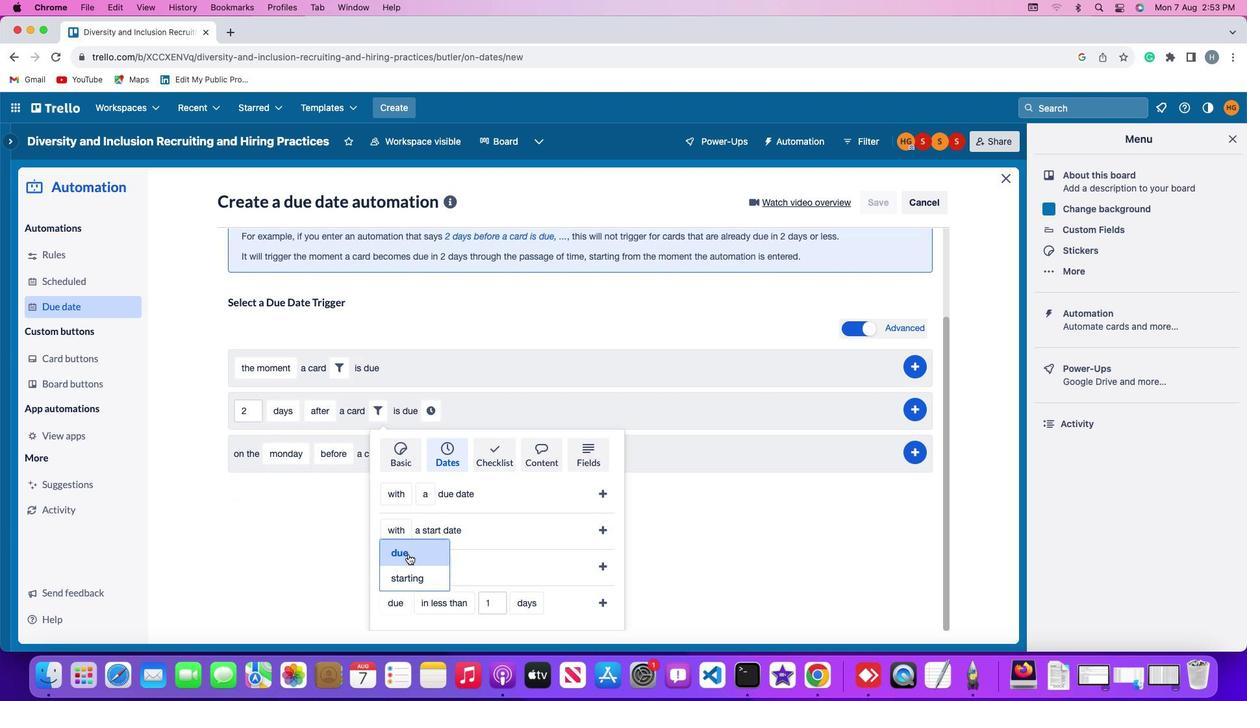 
Action: Mouse moved to (441, 606)
Screenshot: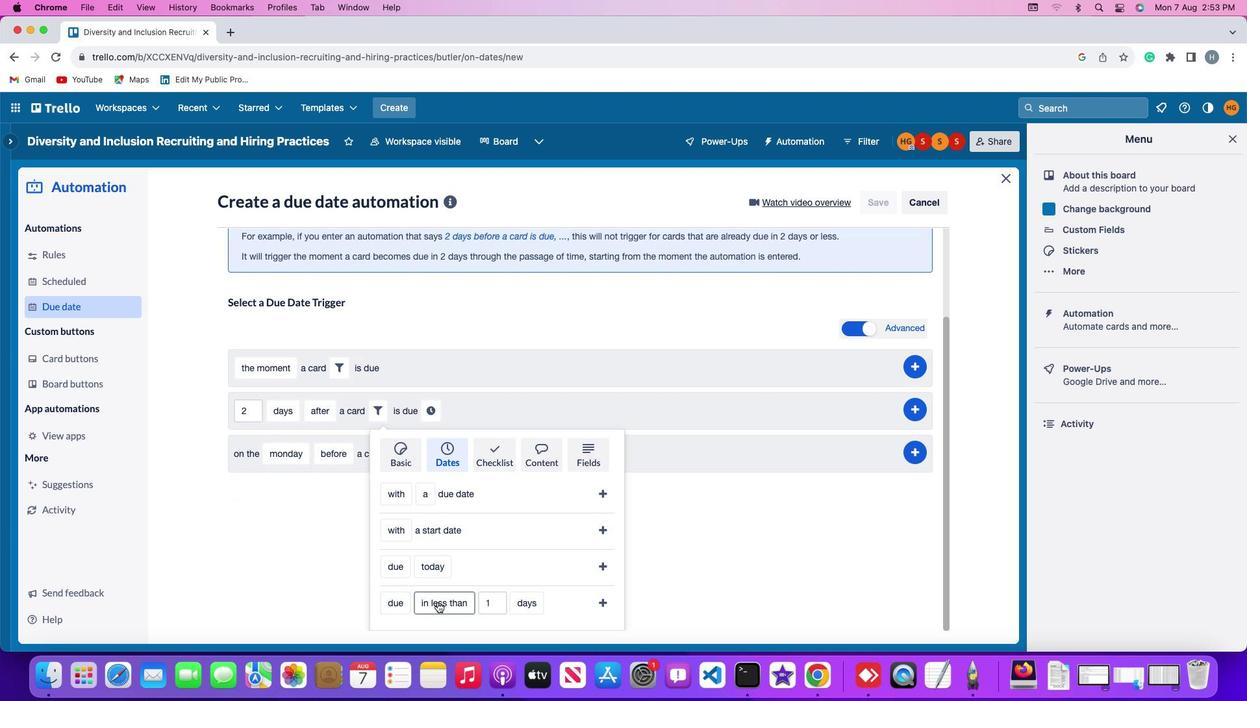 
Action: Mouse pressed left at (441, 606)
Screenshot: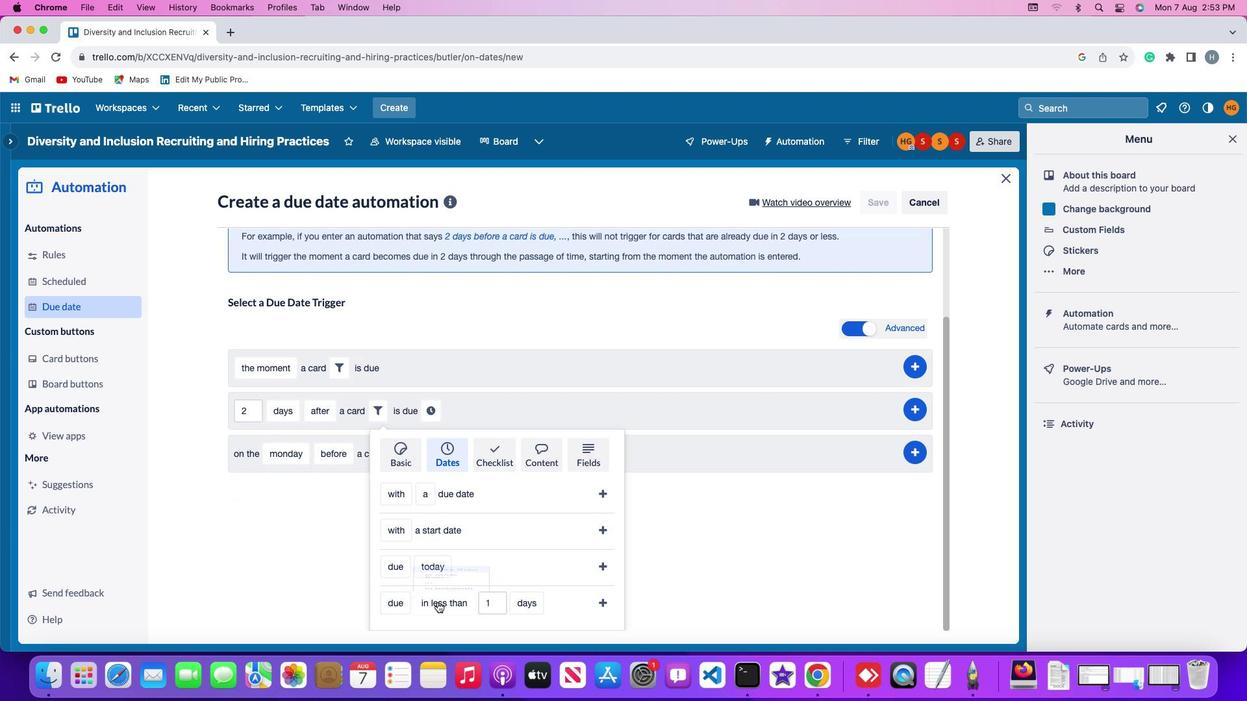 
Action: Mouse moved to (454, 579)
Screenshot: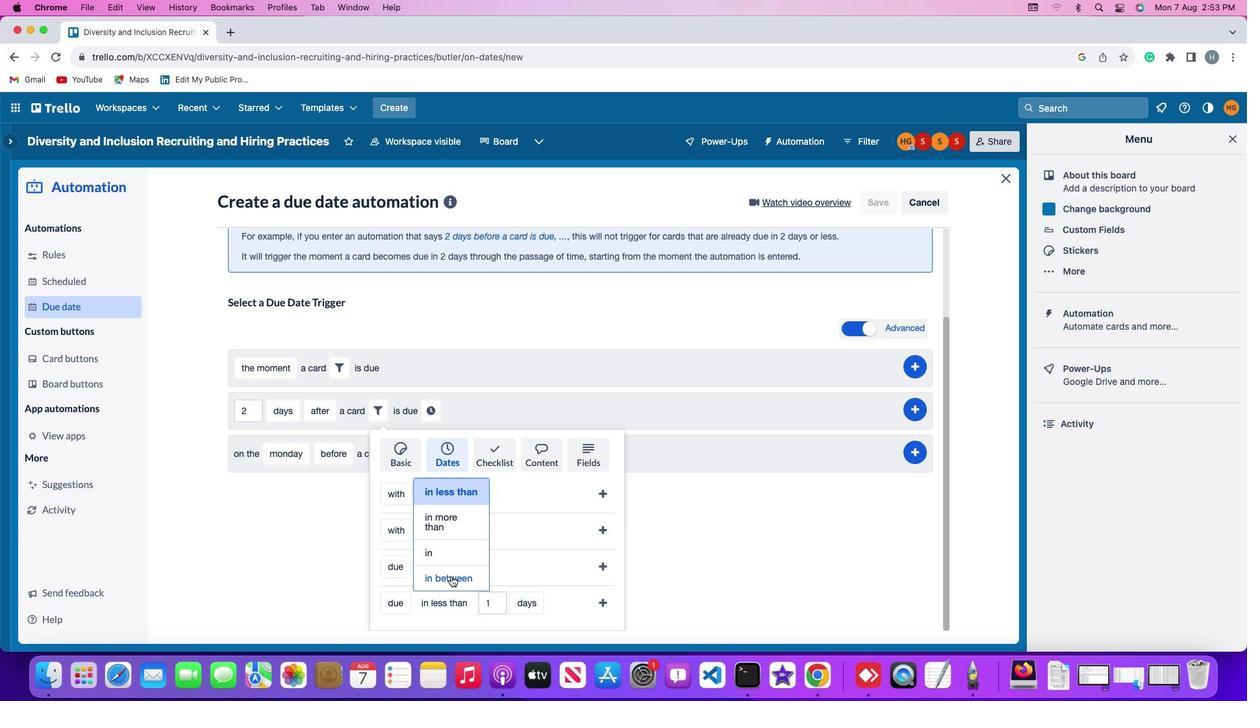 
Action: Mouse pressed left at (454, 579)
Screenshot: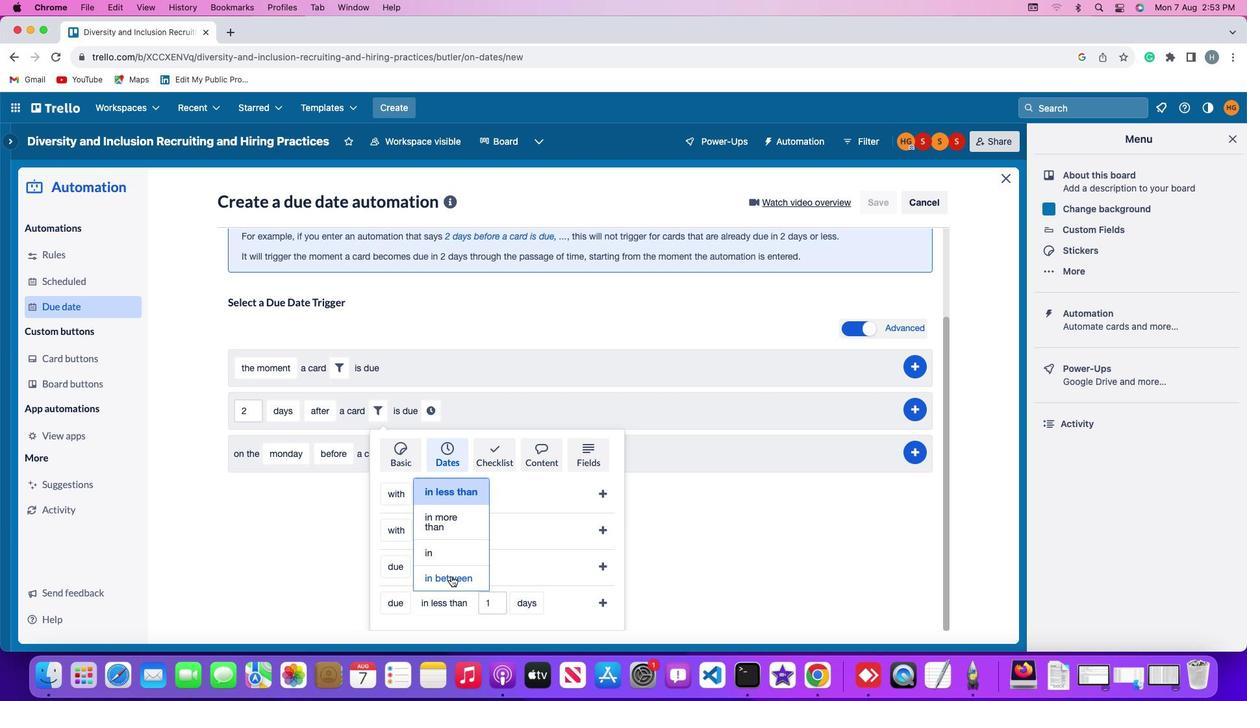 
Action: Mouse moved to (493, 607)
Screenshot: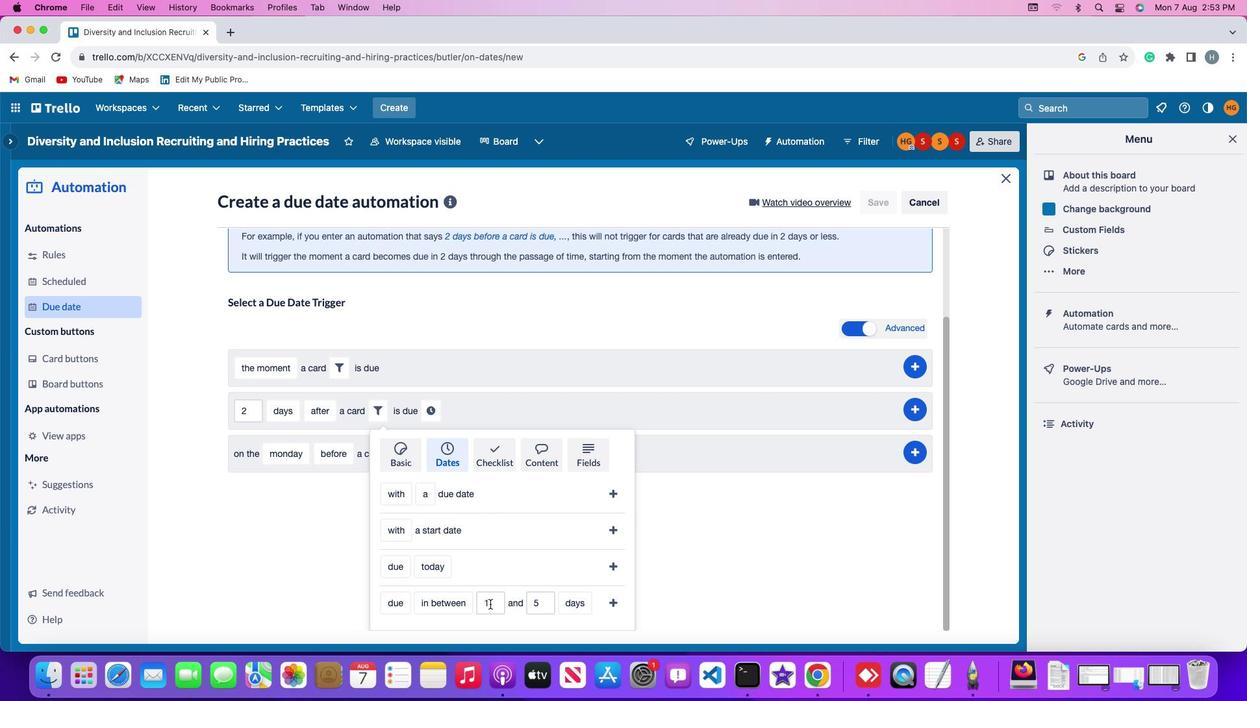 
Action: Mouse pressed left at (493, 607)
Screenshot: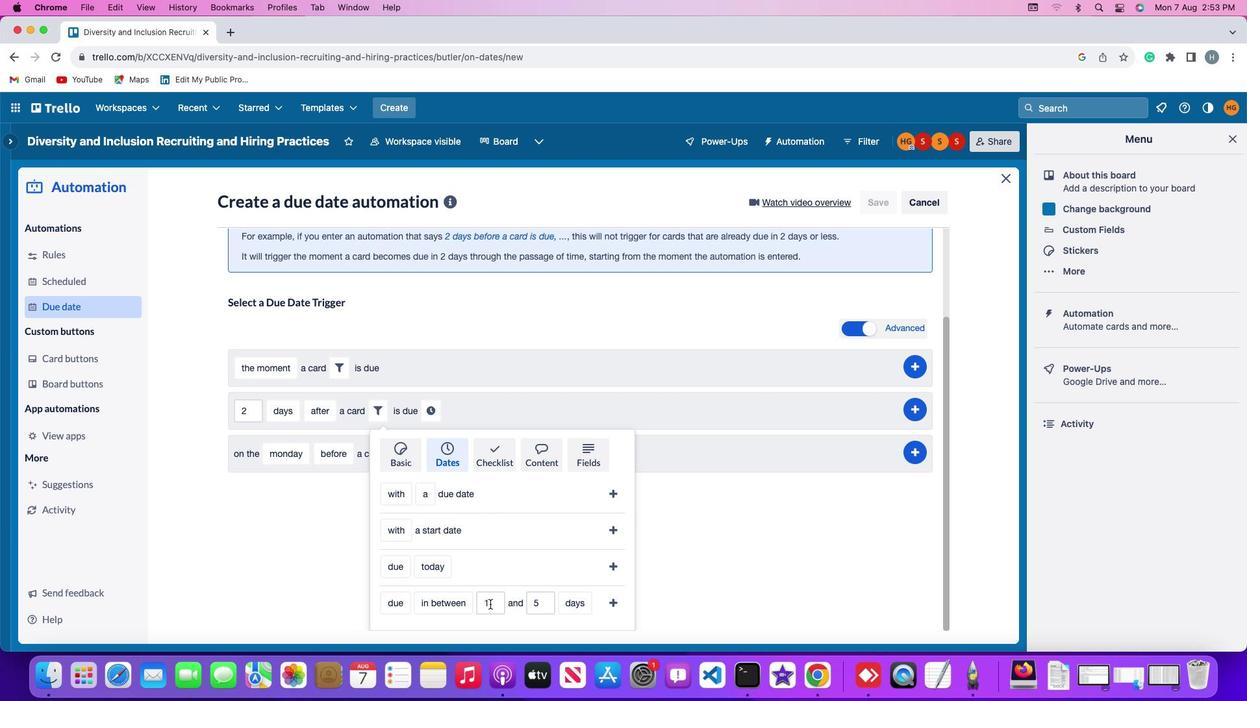 
Action: Mouse moved to (494, 606)
Screenshot: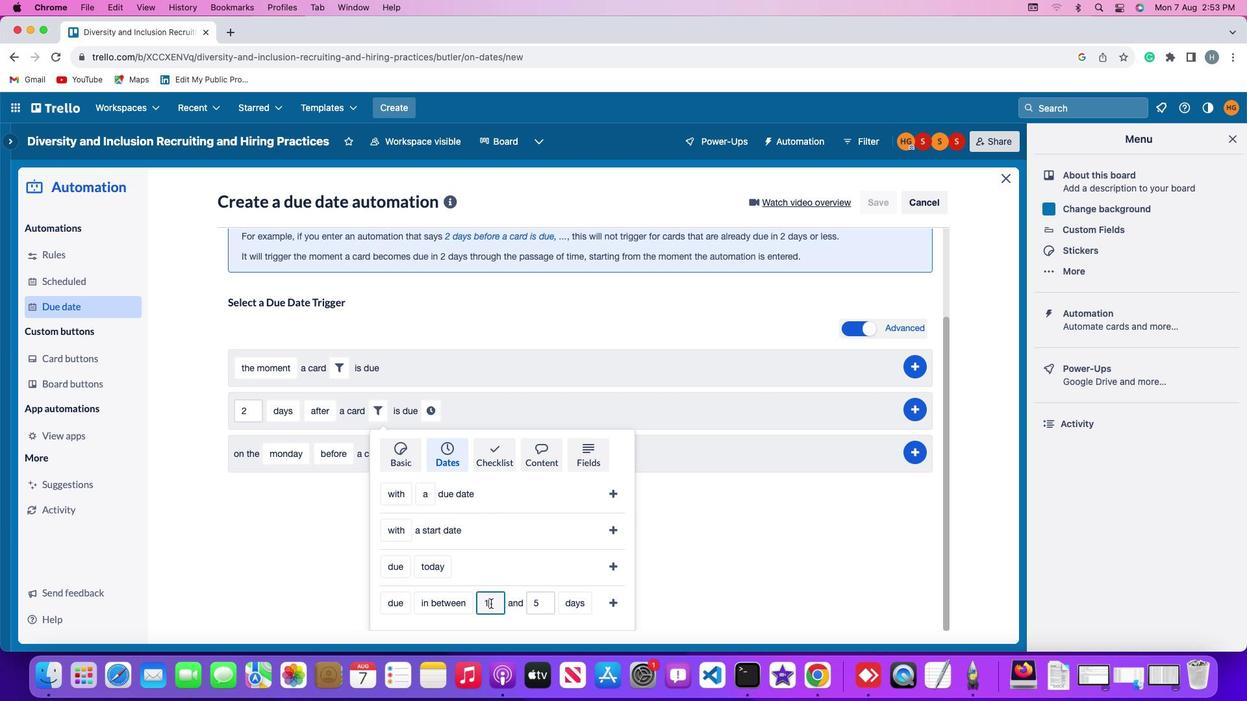 
Action: Key pressed Key.backspace'1'
Screenshot: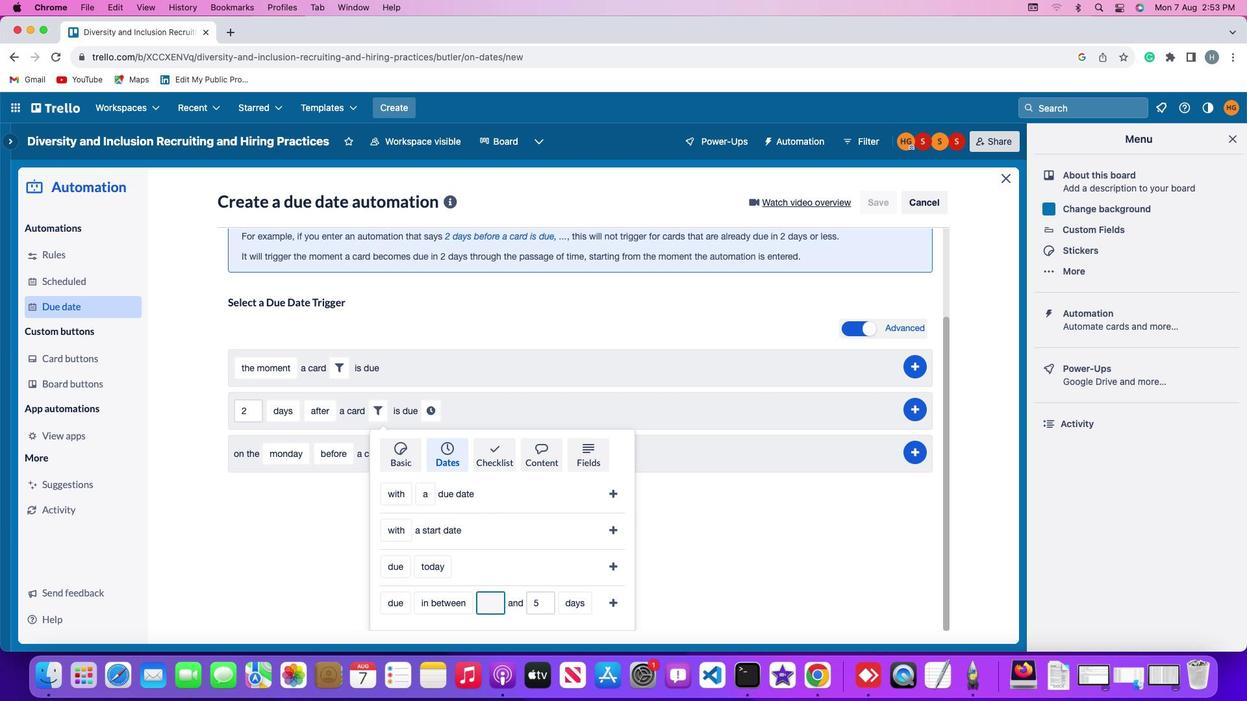 
Action: Mouse moved to (548, 608)
Screenshot: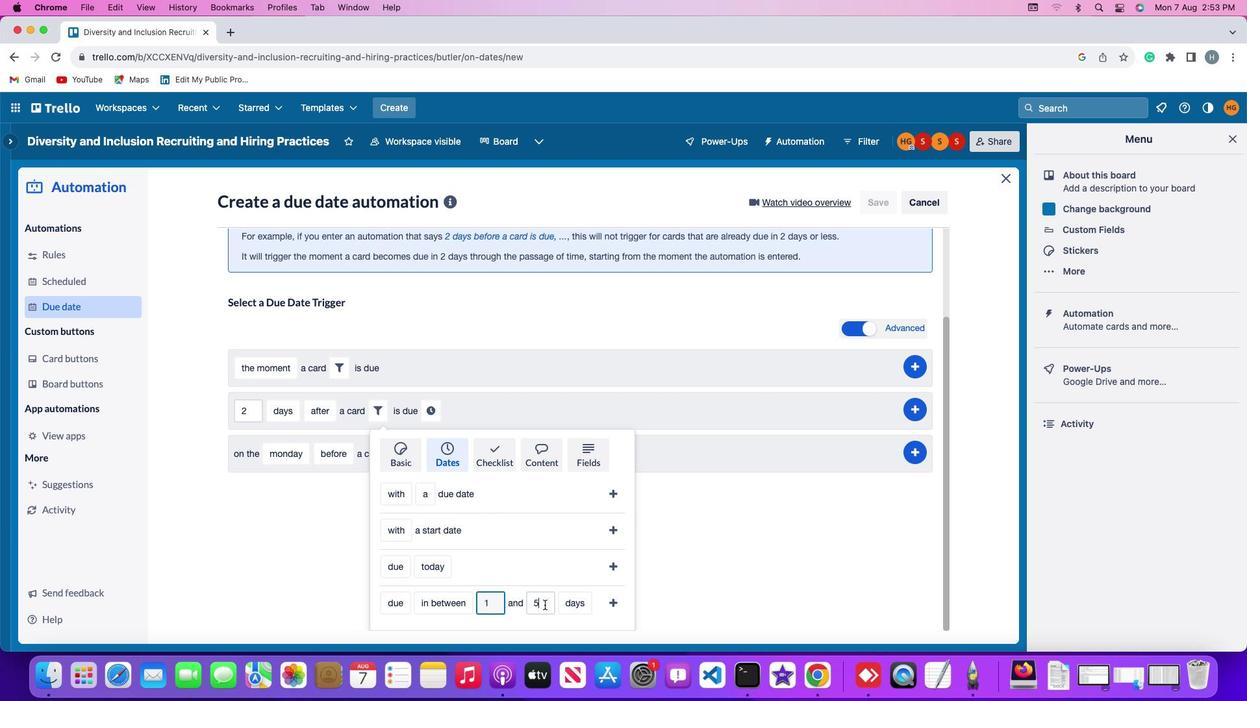 
Action: Mouse pressed left at (548, 608)
Screenshot: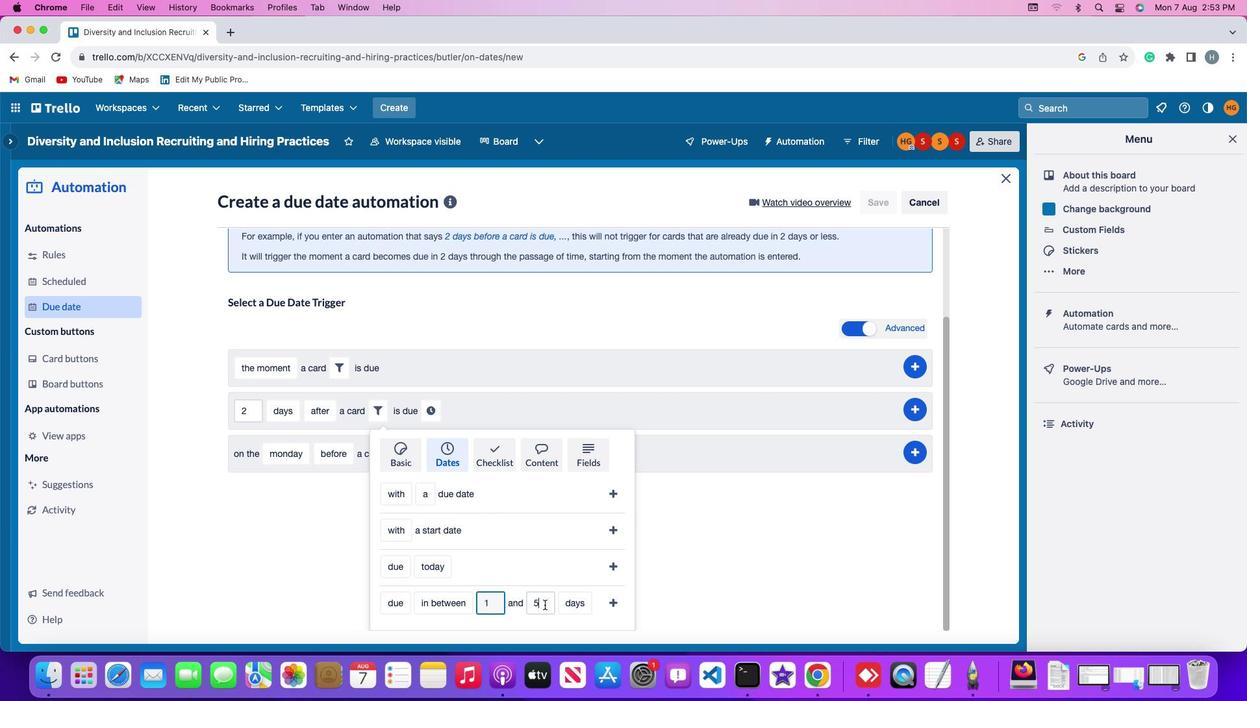 
Action: Key pressed Key.backspace
Screenshot: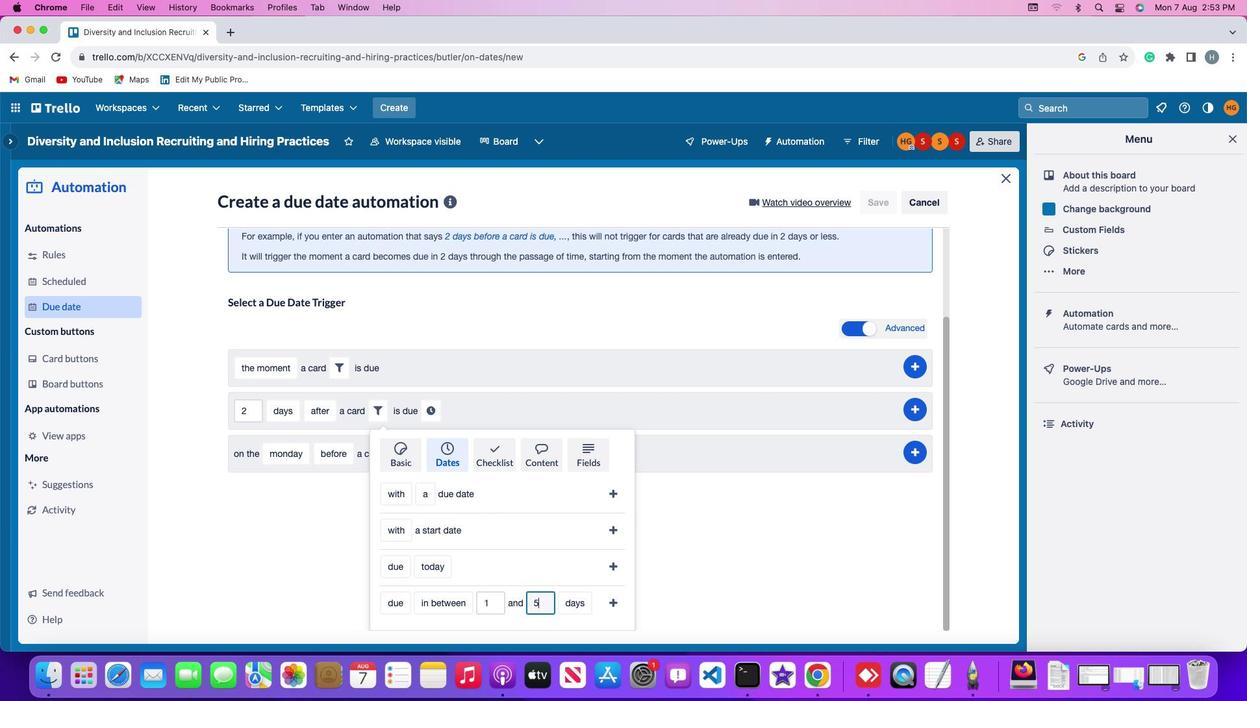 
Action: Mouse moved to (547, 608)
Screenshot: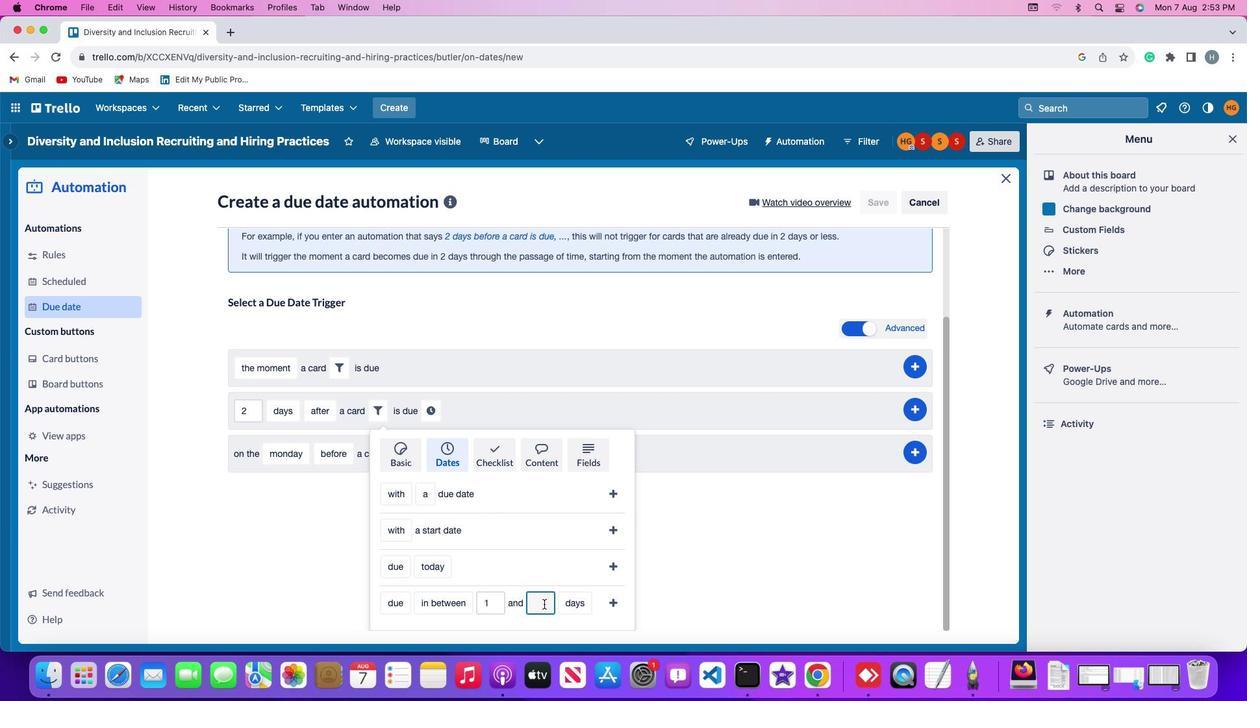 
Action: Key pressed '5'
Screenshot: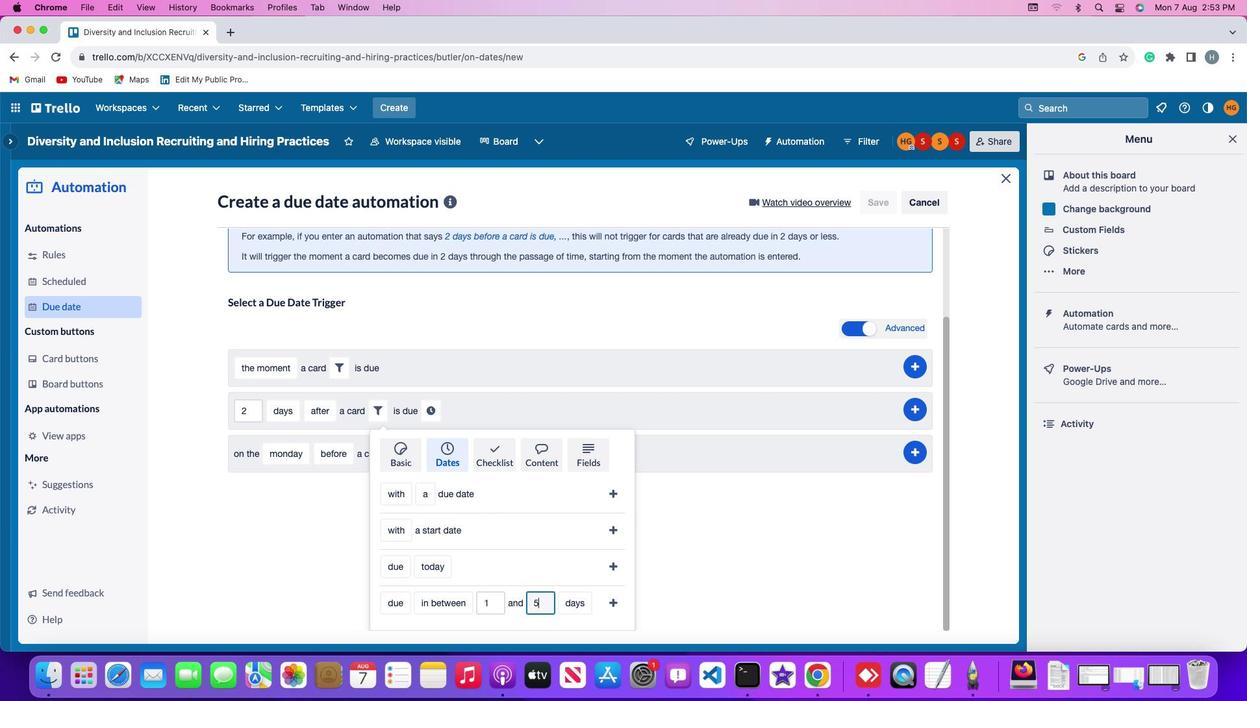 
Action: Mouse moved to (571, 608)
Screenshot: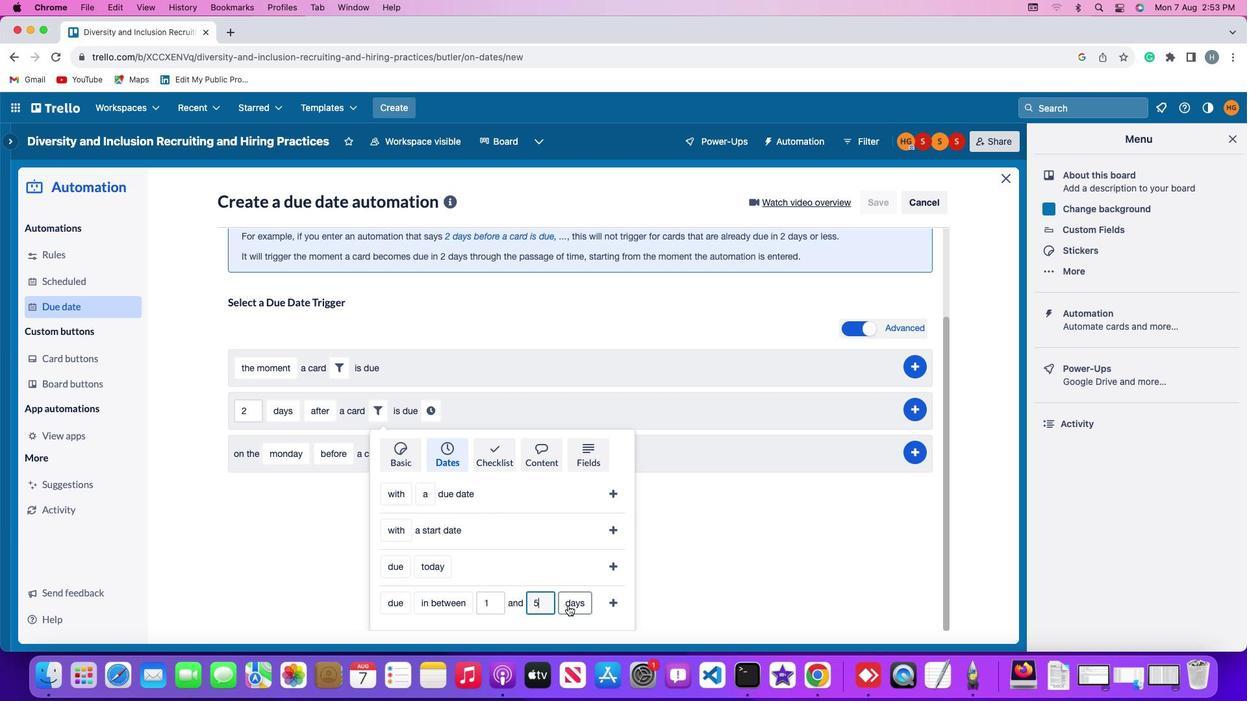 
Action: Mouse pressed left at (571, 608)
Screenshot: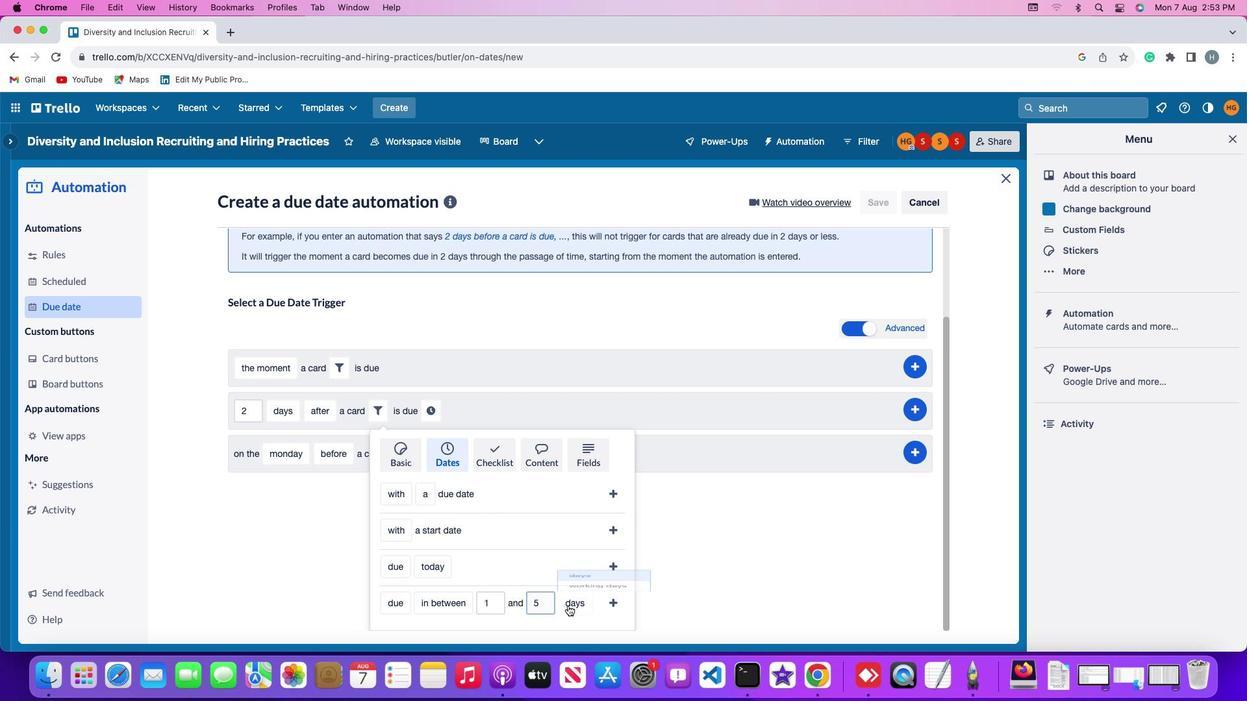 
Action: Mouse moved to (584, 553)
Screenshot: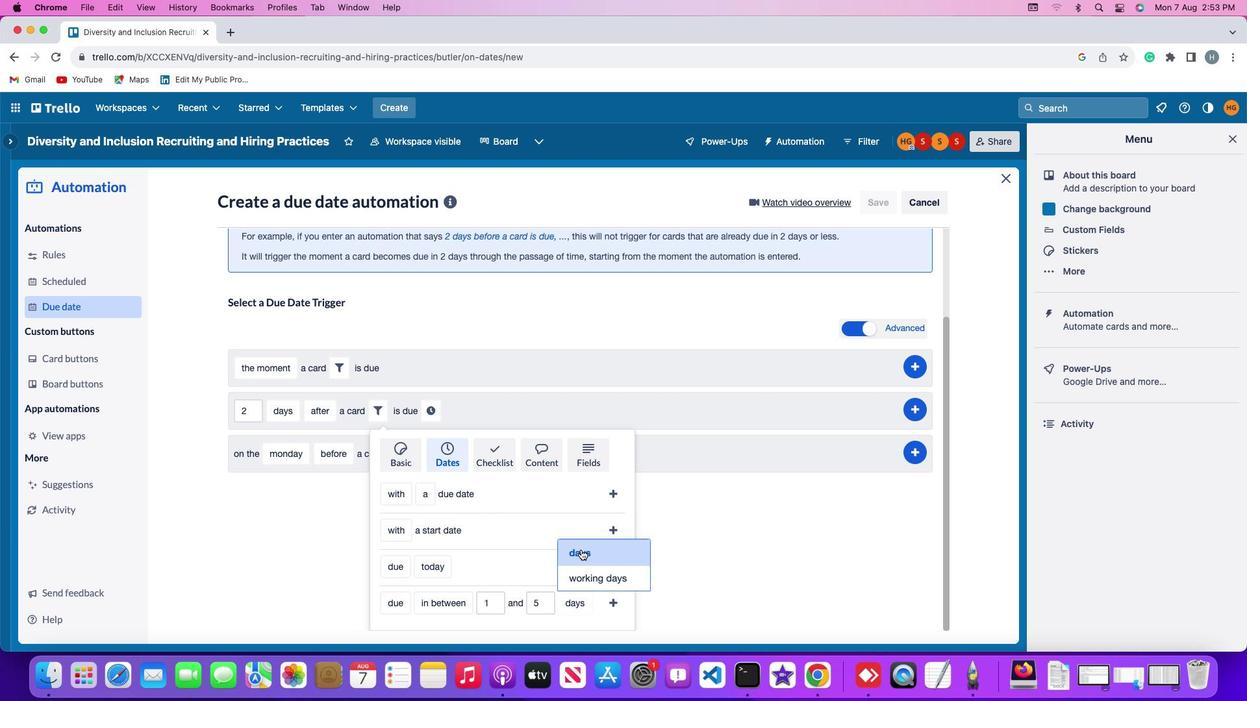
Action: Mouse pressed left at (584, 553)
Screenshot: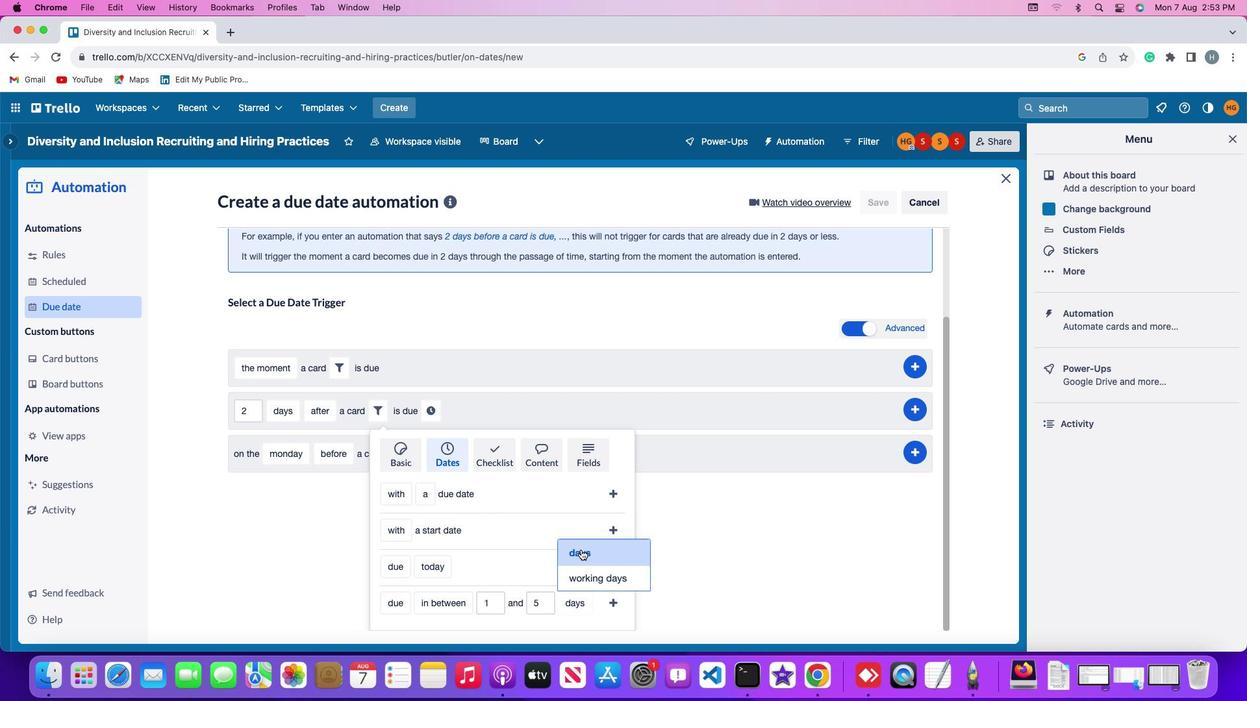 
Action: Mouse moved to (613, 600)
Screenshot: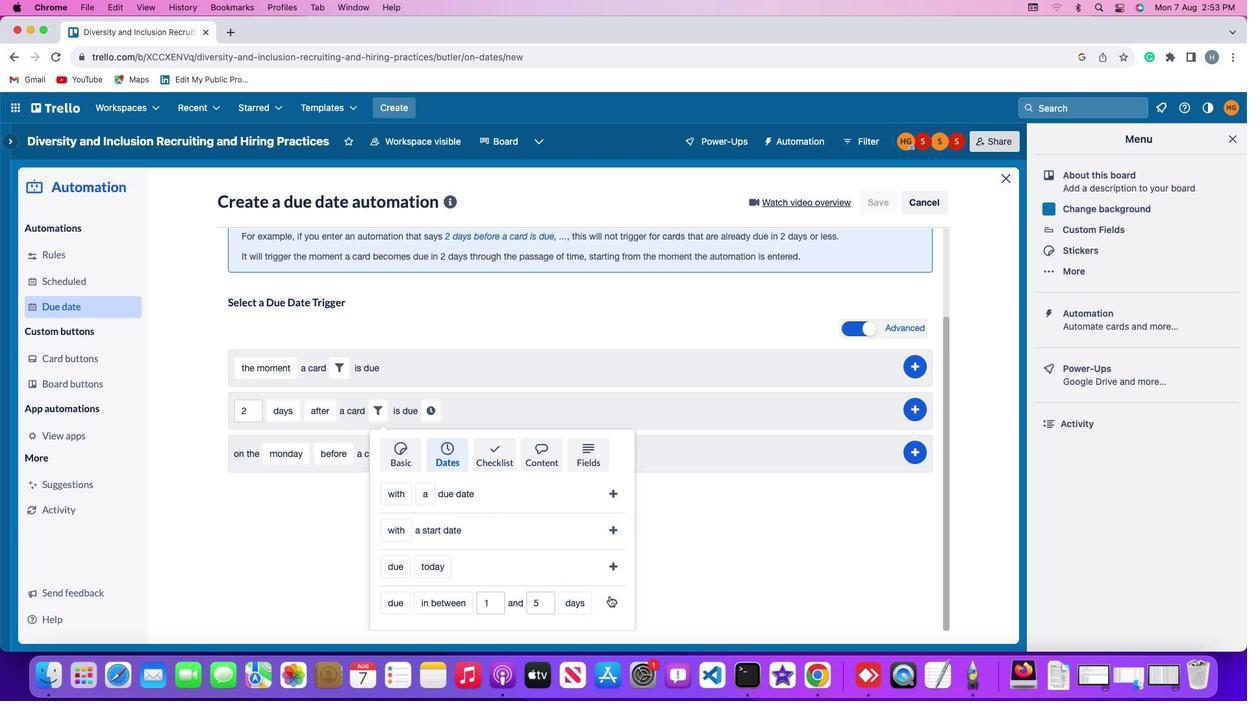 
Action: Mouse pressed left at (613, 600)
Screenshot: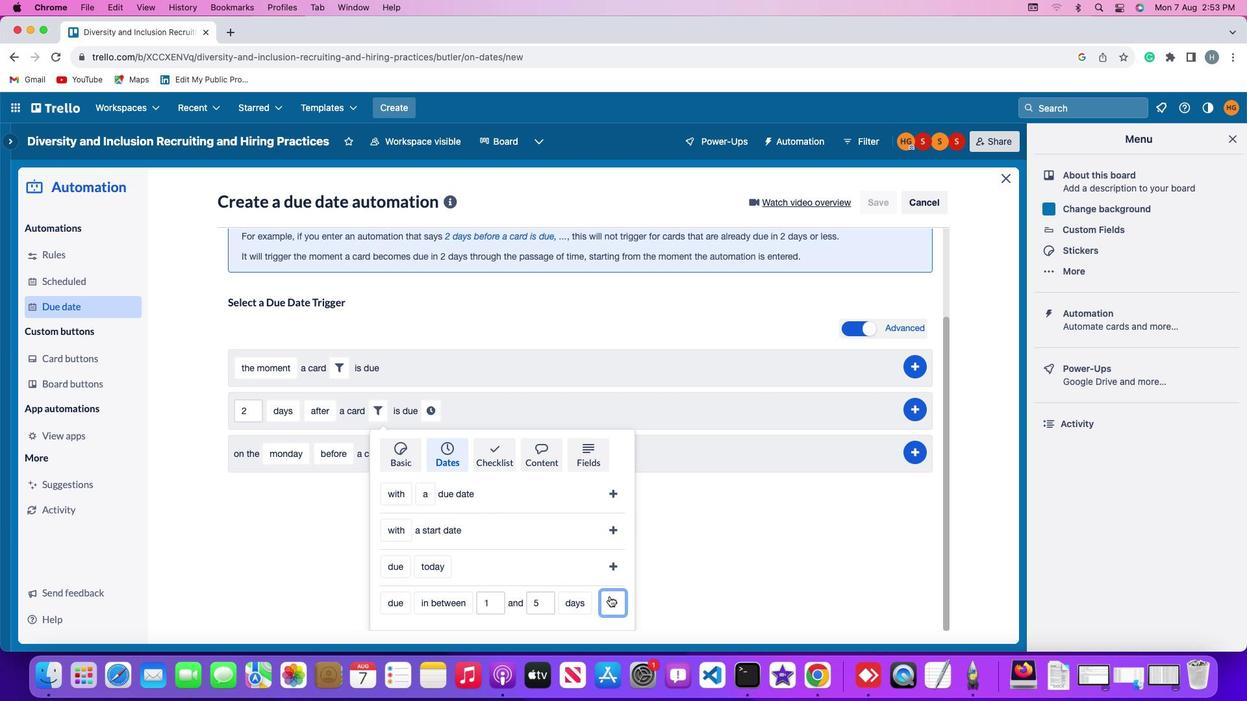 
Action: Mouse moved to (581, 527)
Screenshot: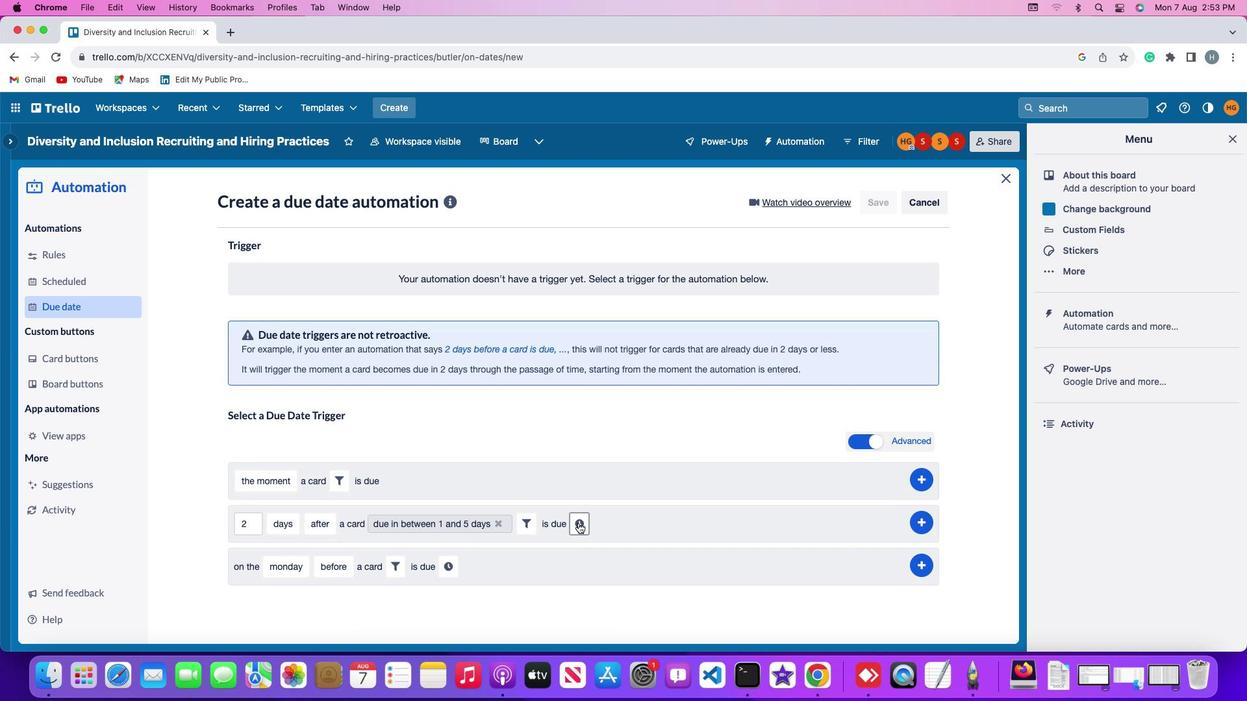 
Action: Mouse pressed left at (581, 527)
Screenshot: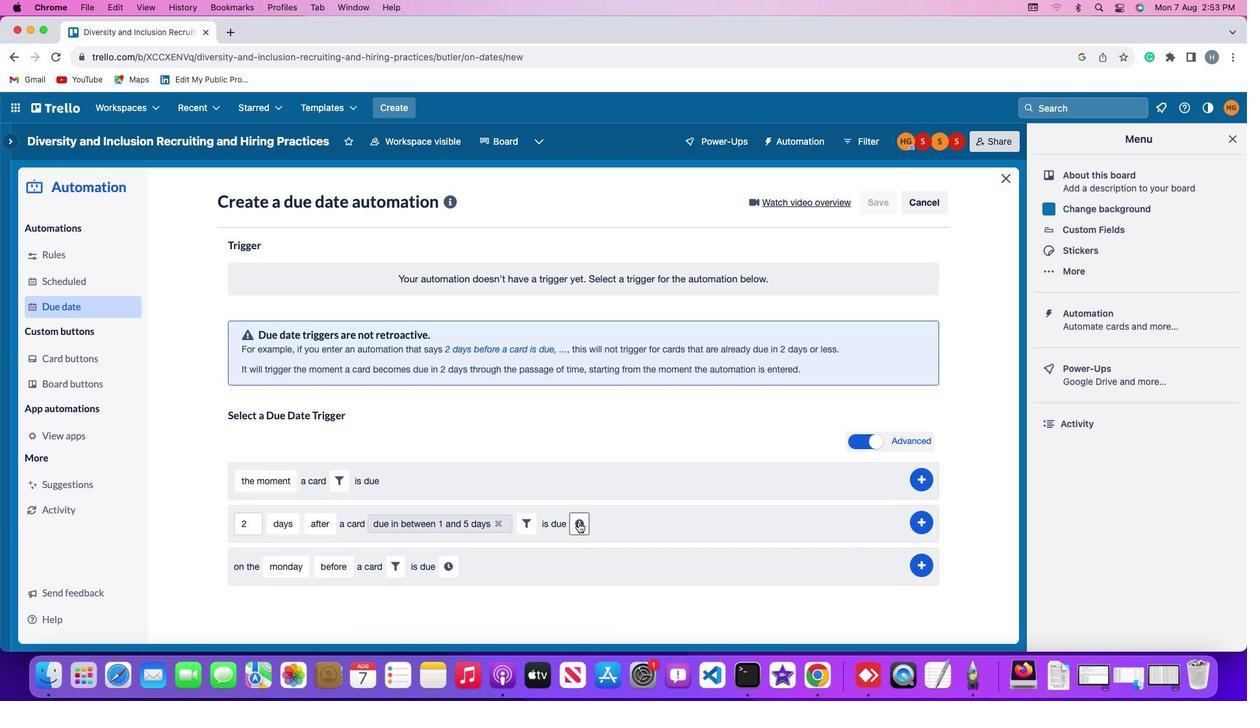 
Action: Mouse moved to (606, 530)
Screenshot: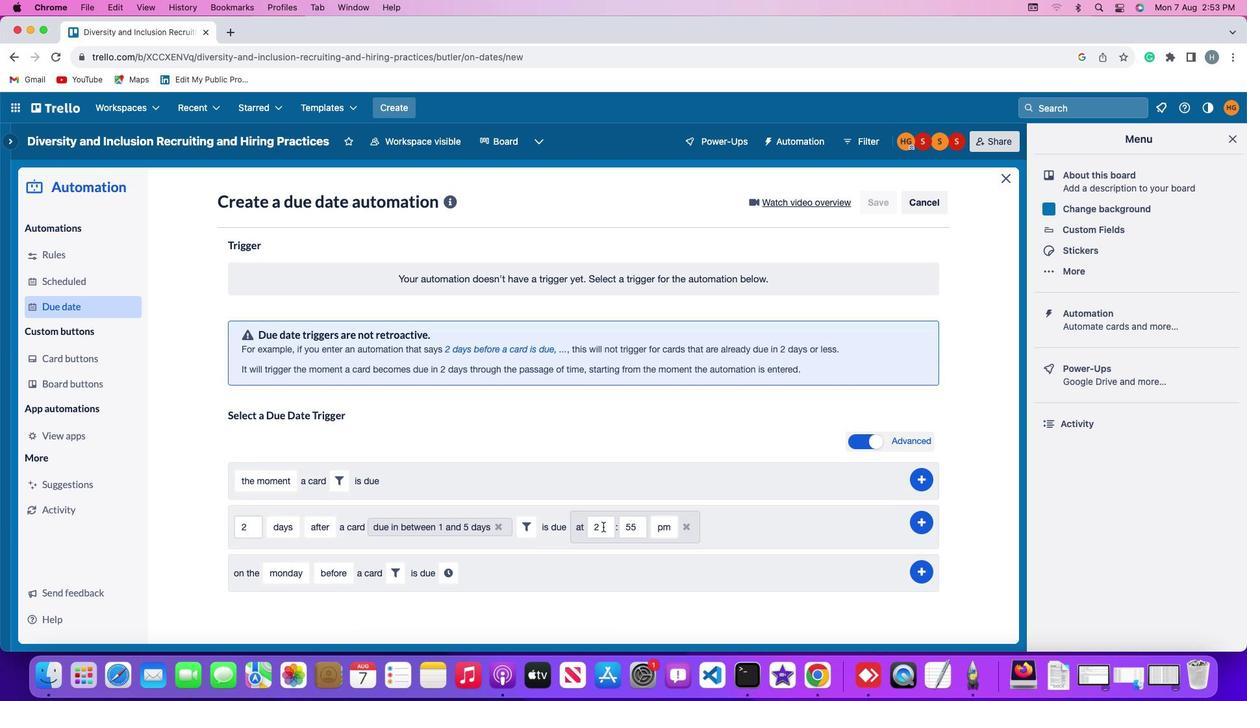 
Action: Mouse pressed left at (606, 530)
Screenshot: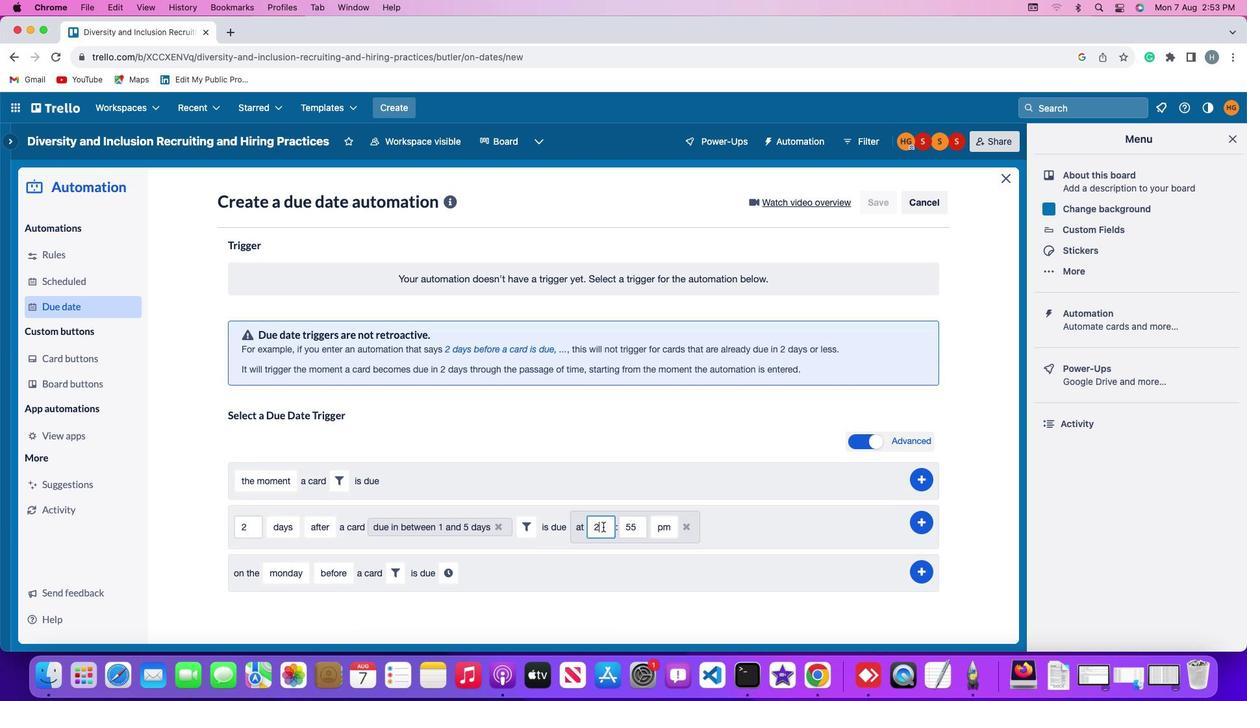 
Action: Mouse moved to (606, 530)
Screenshot: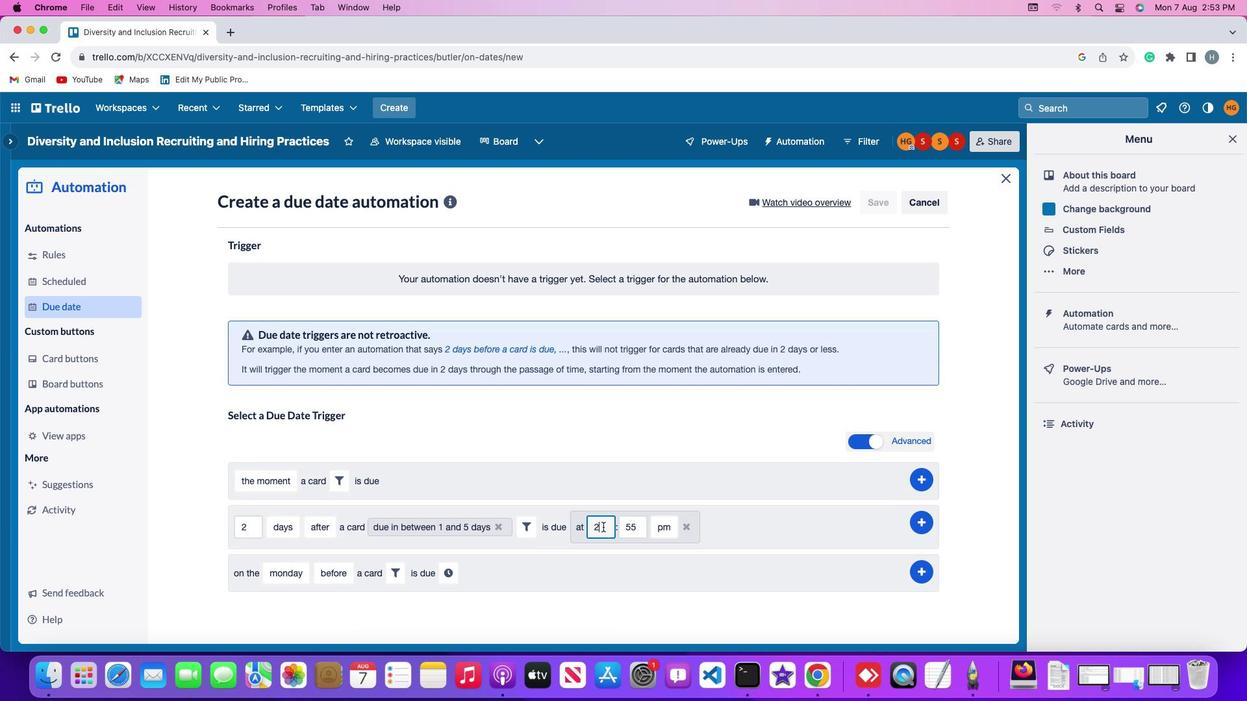
Action: Key pressed Key.backspace
Screenshot: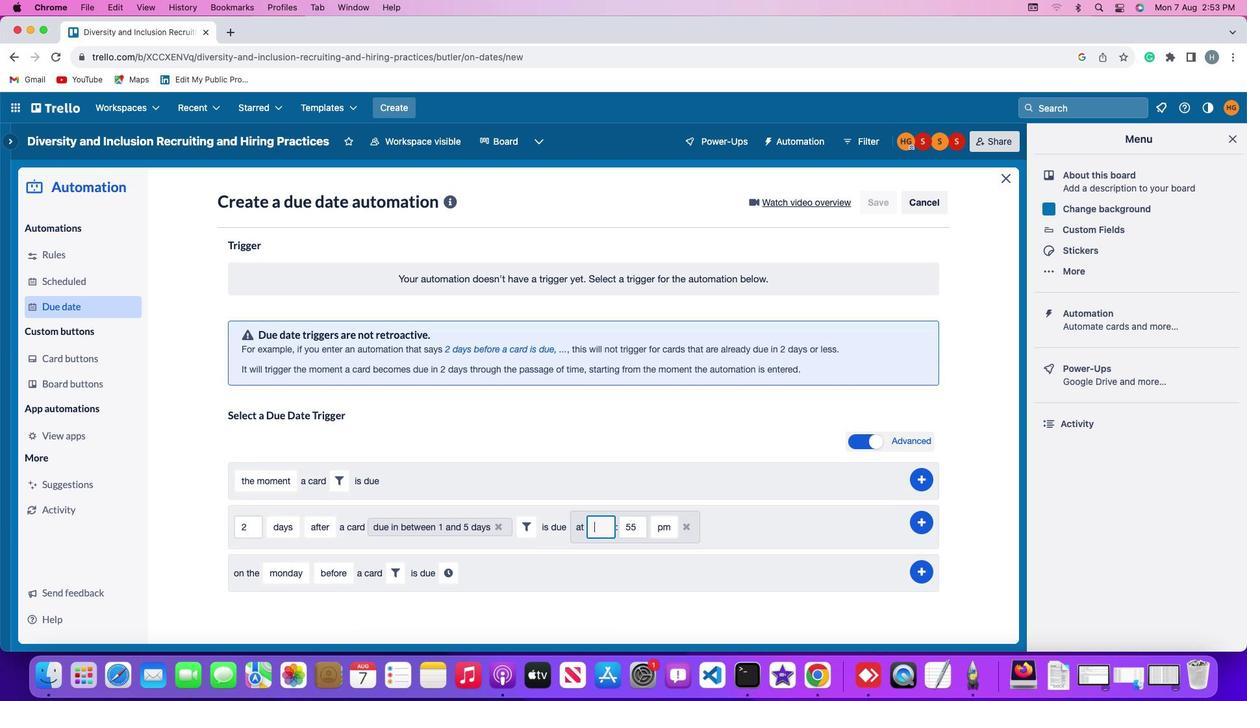 
Action: Mouse moved to (606, 531)
Screenshot: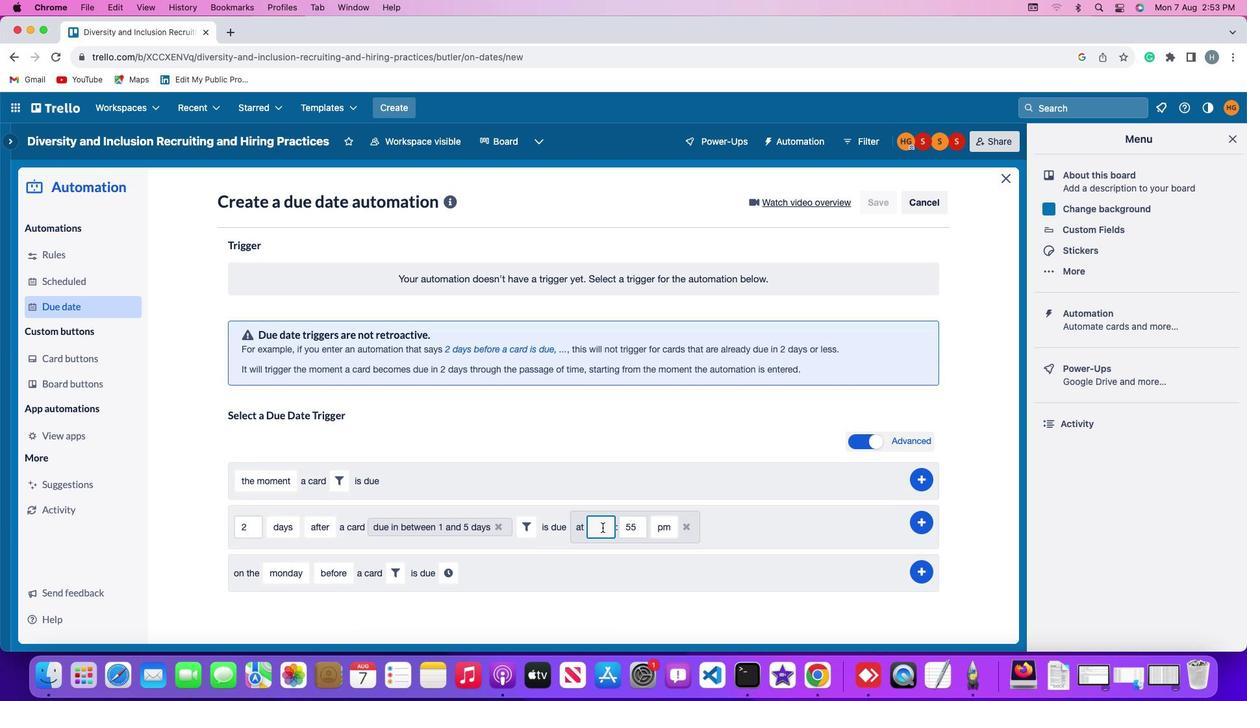 
Action: Key pressed '1'
Screenshot: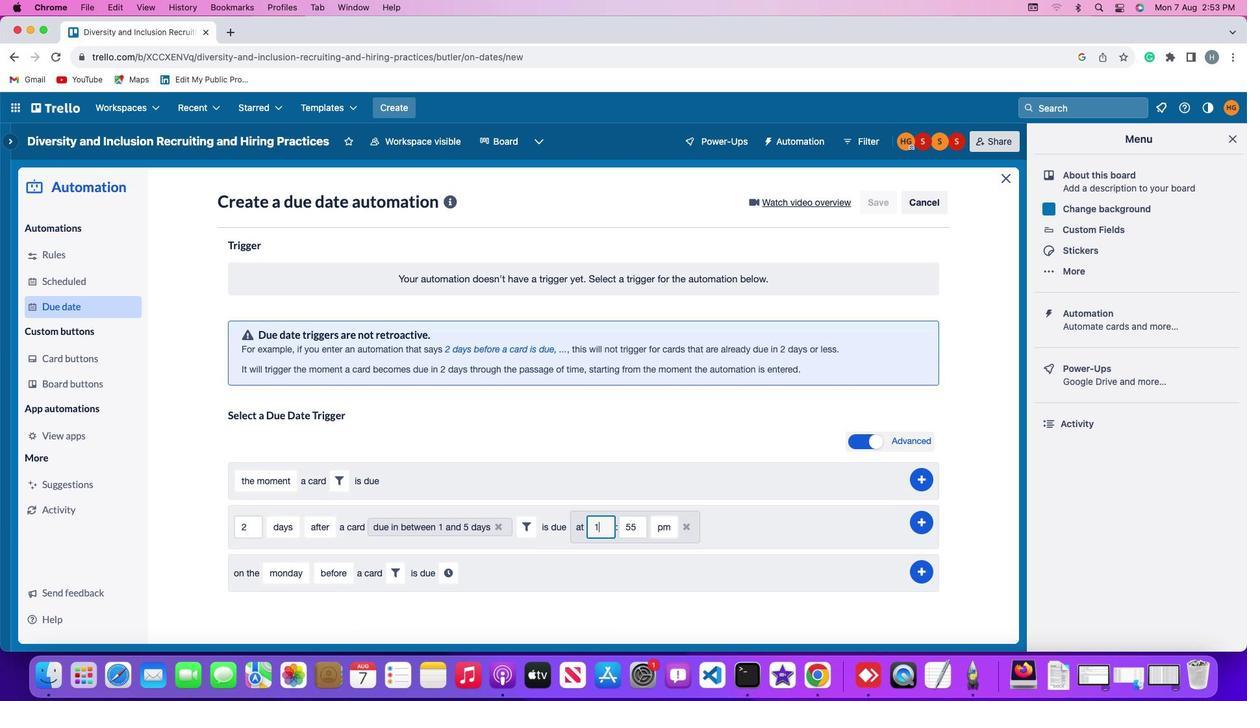 
Action: Mouse moved to (606, 531)
Screenshot: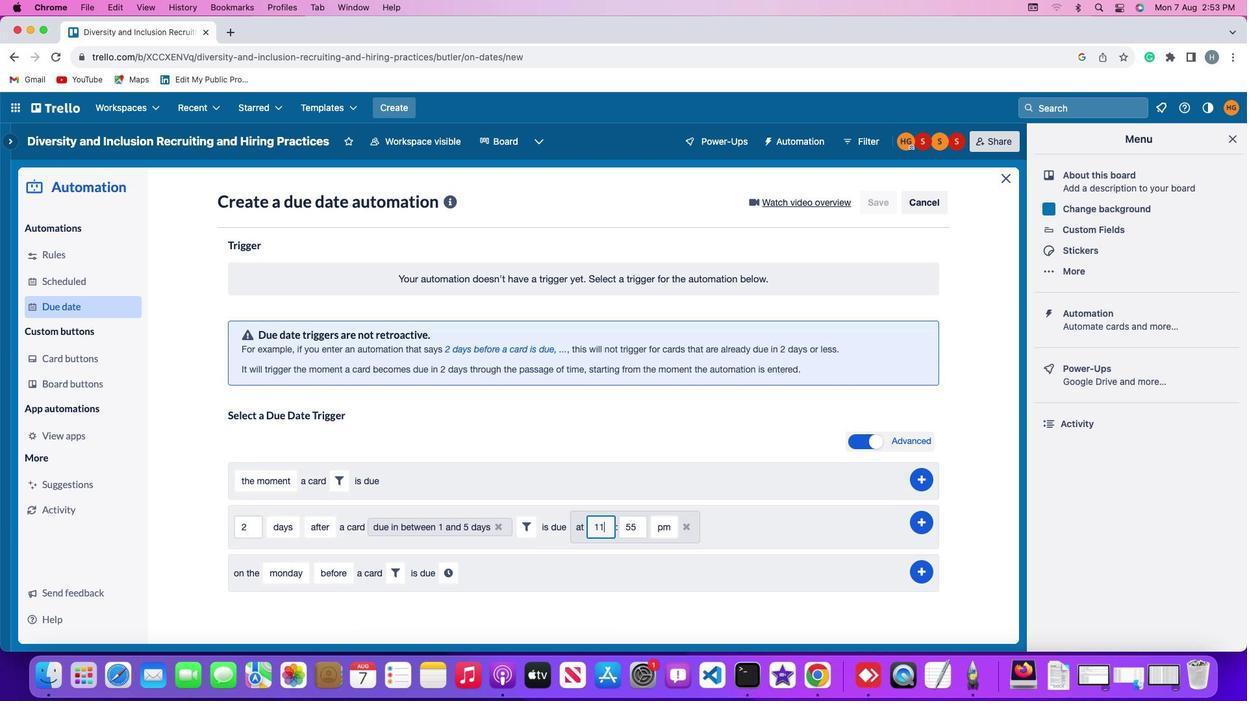 
Action: Key pressed '1'
Screenshot: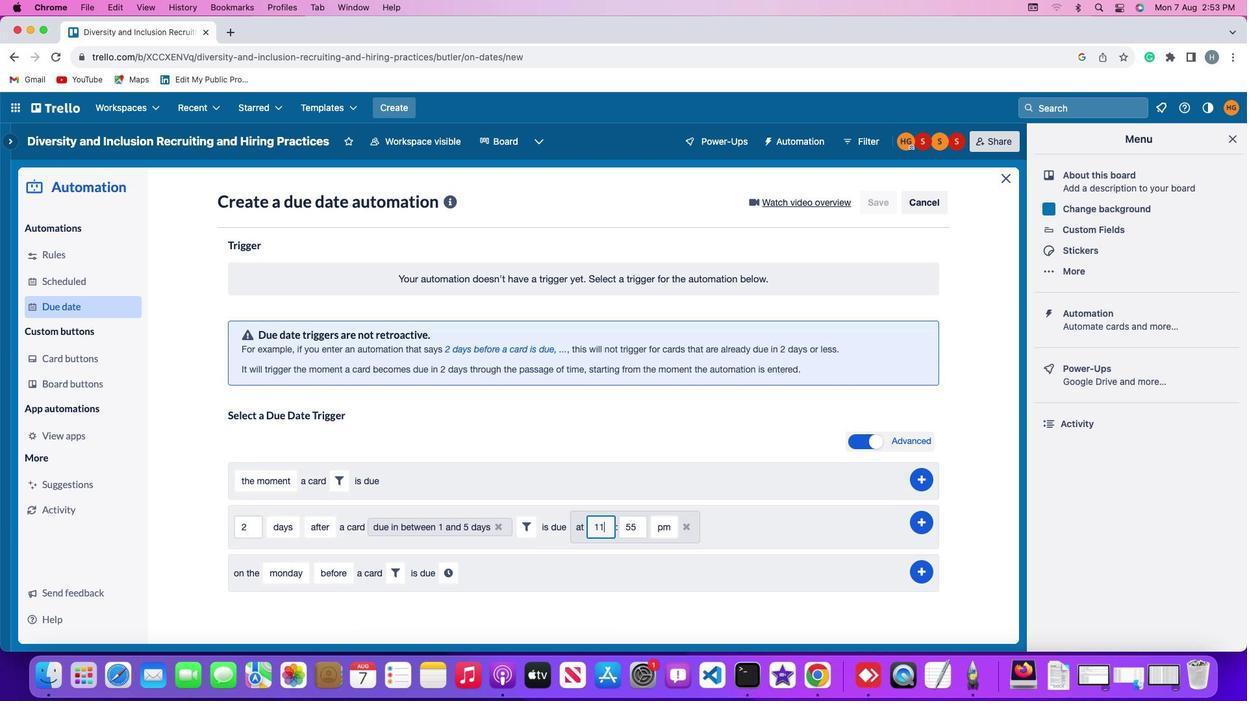 
Action: Mouse moved to (644, 532)
Screenshot: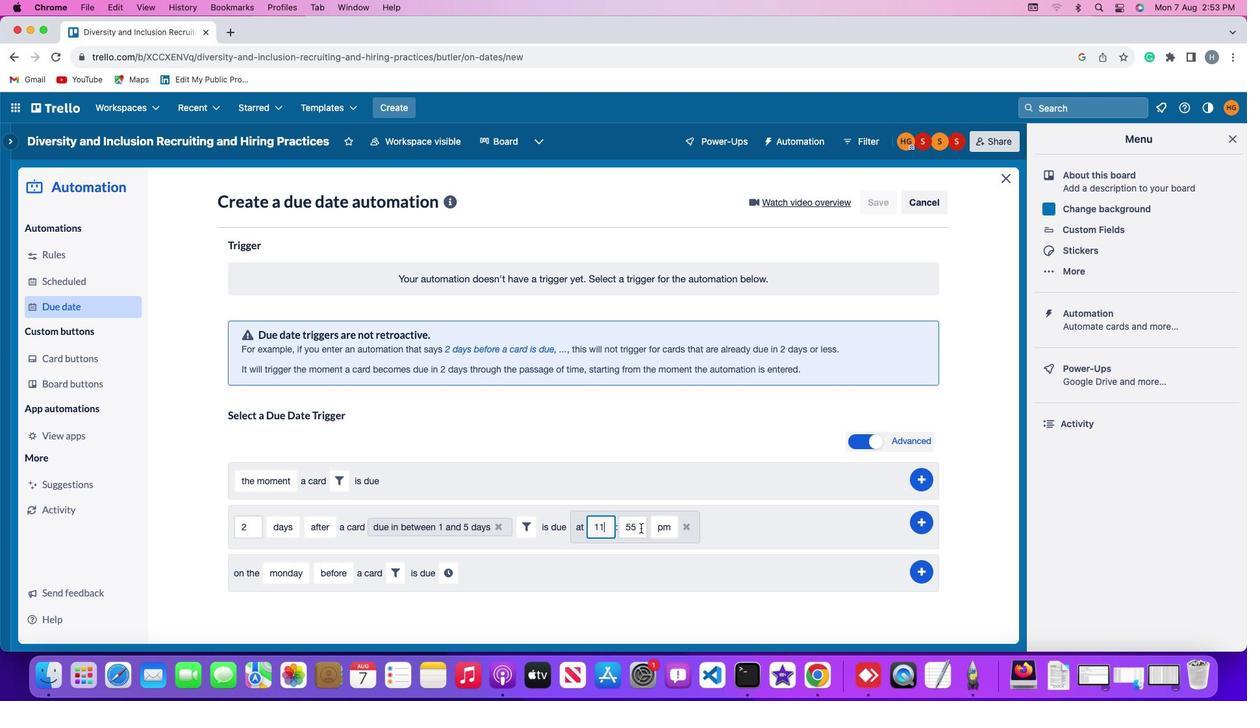 
Action: Mouse pressed left at (644, 532)
Screenshot: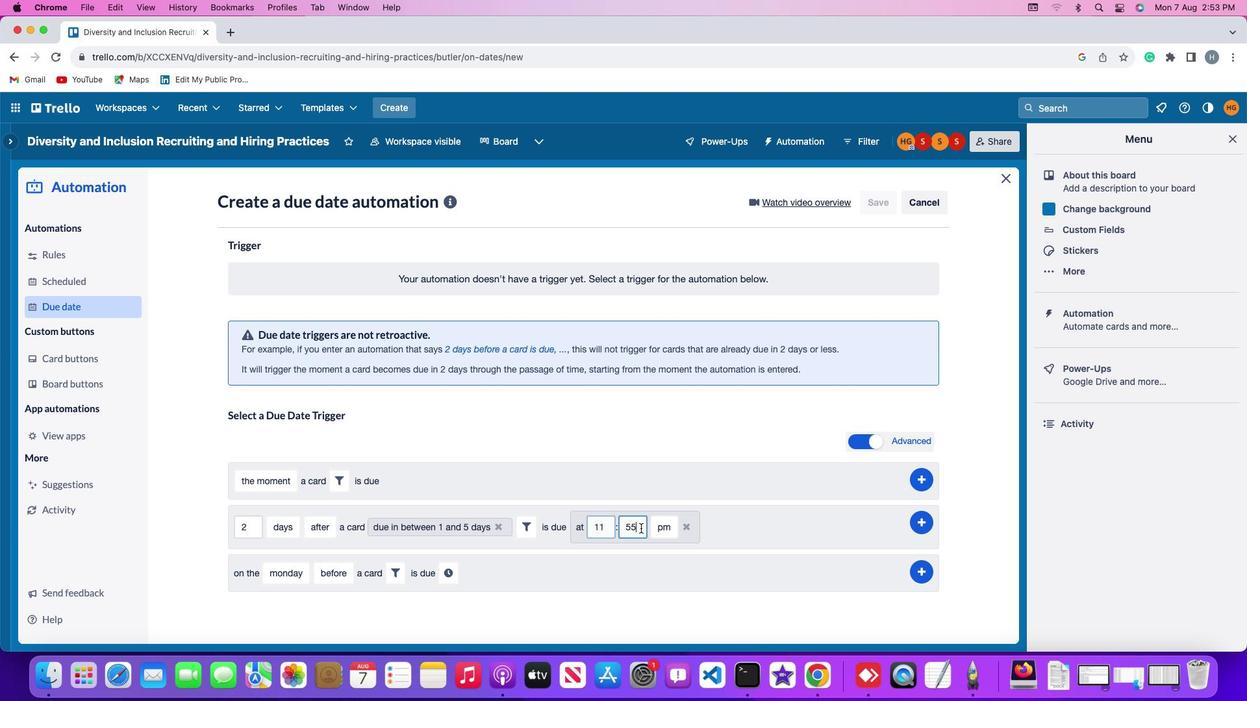 
Action: Key pressed Key.backspaceKey.backspace'0''0'
Screenshot: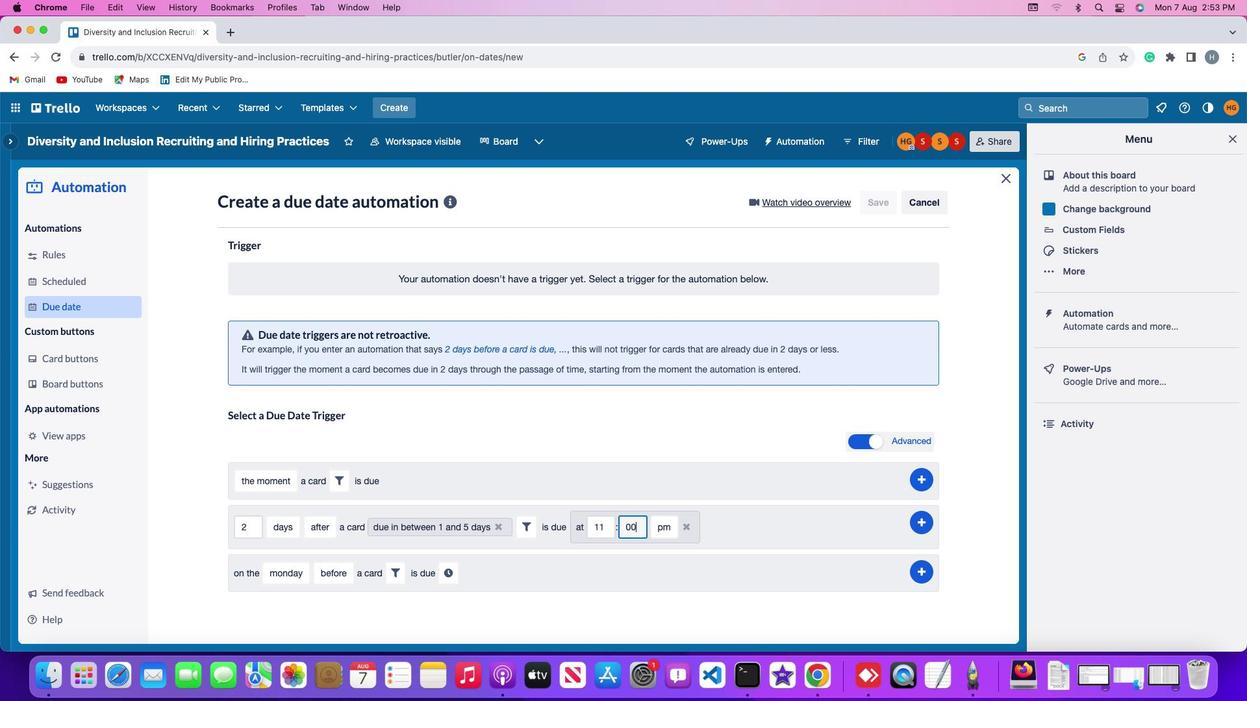 
Action: Mouse moved to (657, 532)
Screenshot: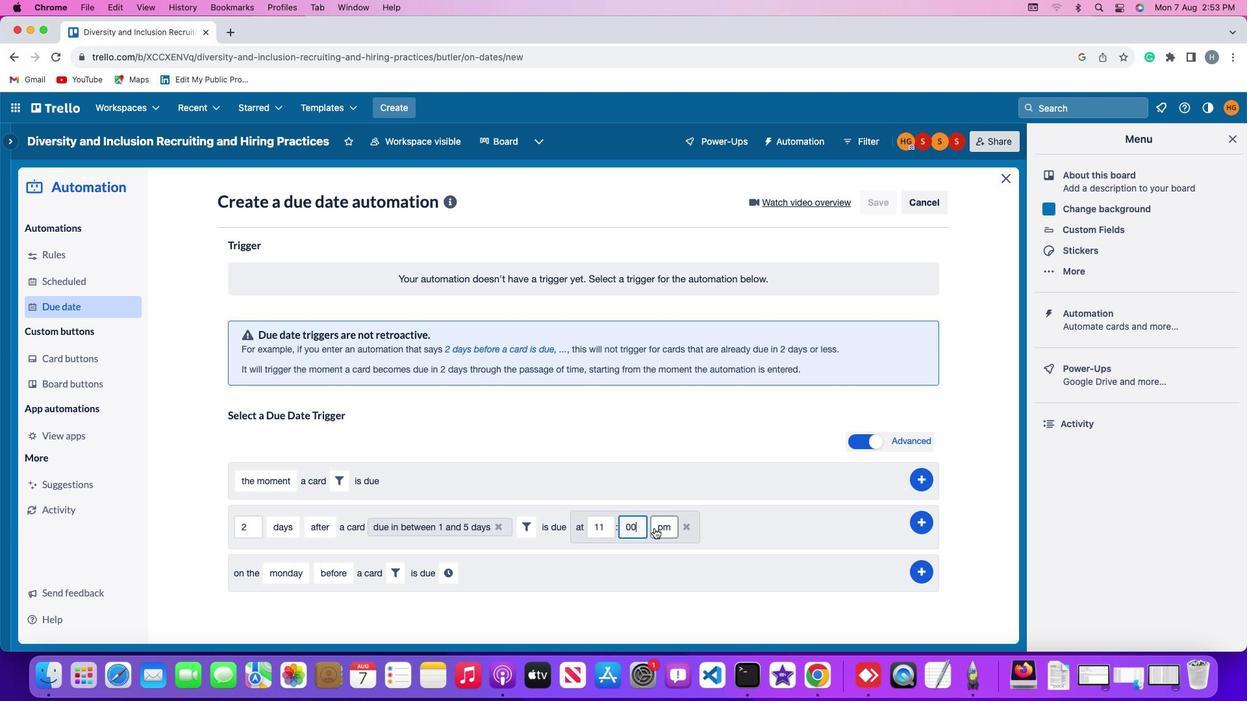 
Action: Mouse pressed left at (657, 532)
Screenshot: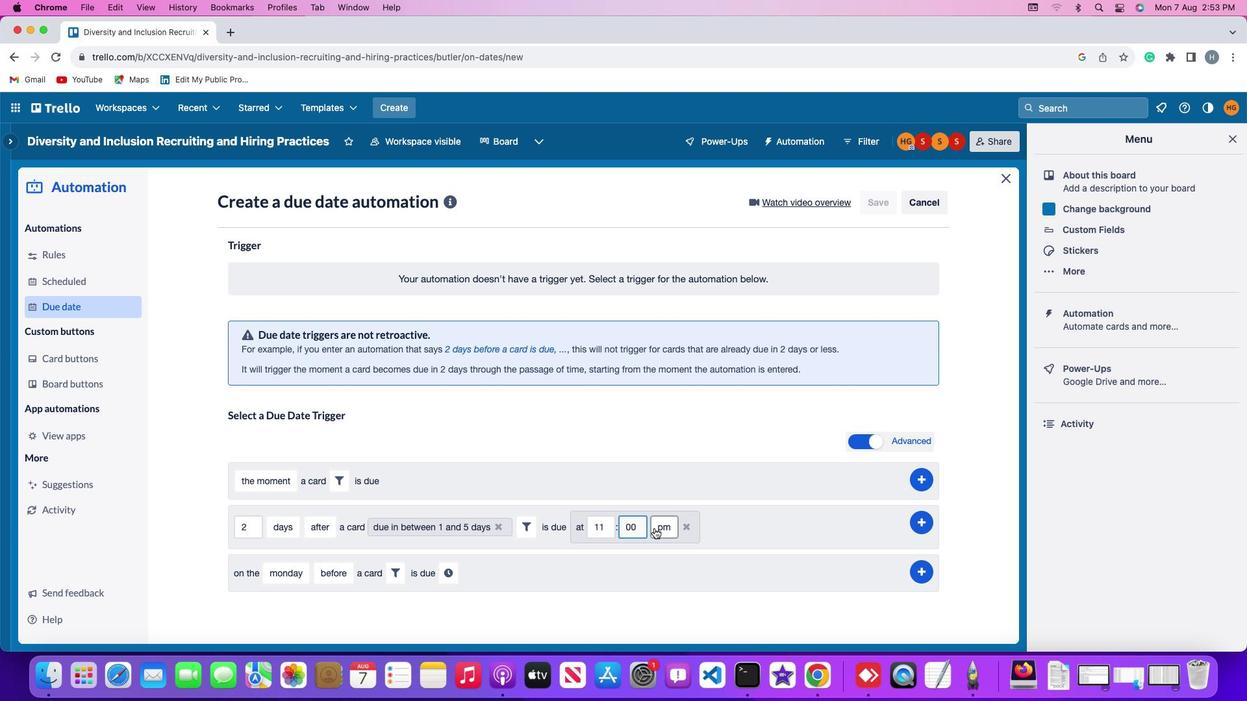 
Action: Mouse moved to (667, 549)
Screenshot: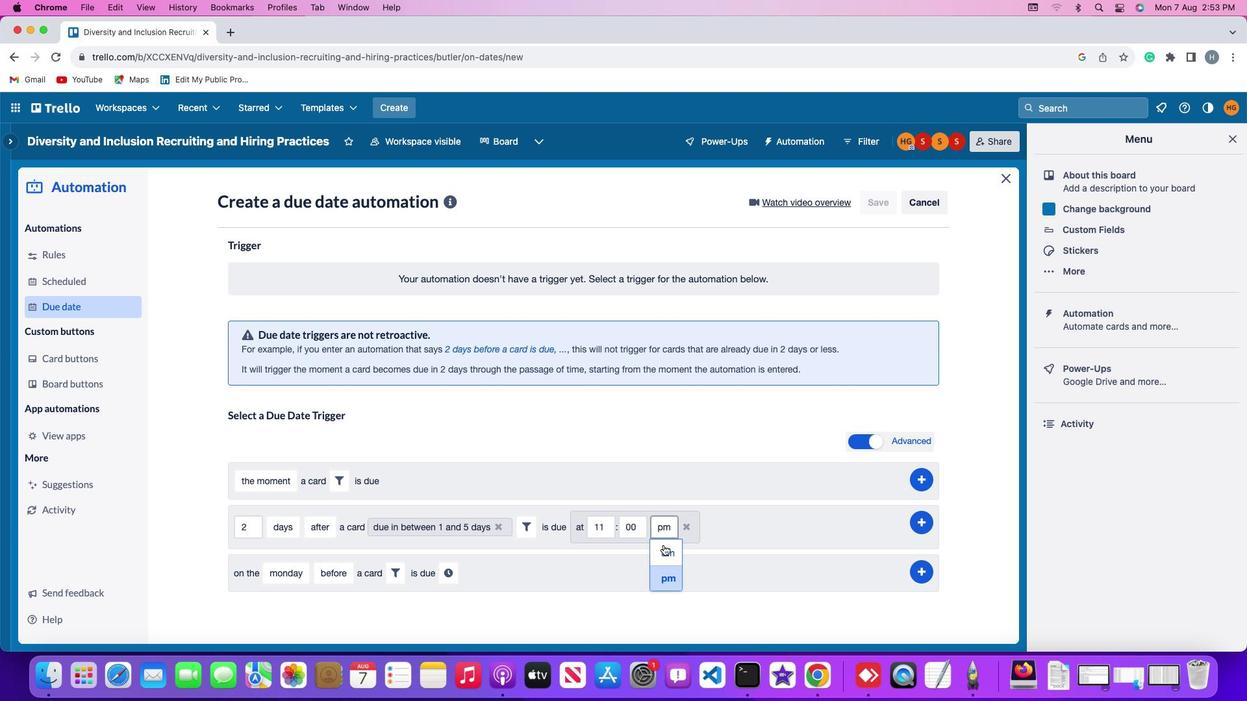 
Action: Mouse pressed left at (667, 549)
Screenshot: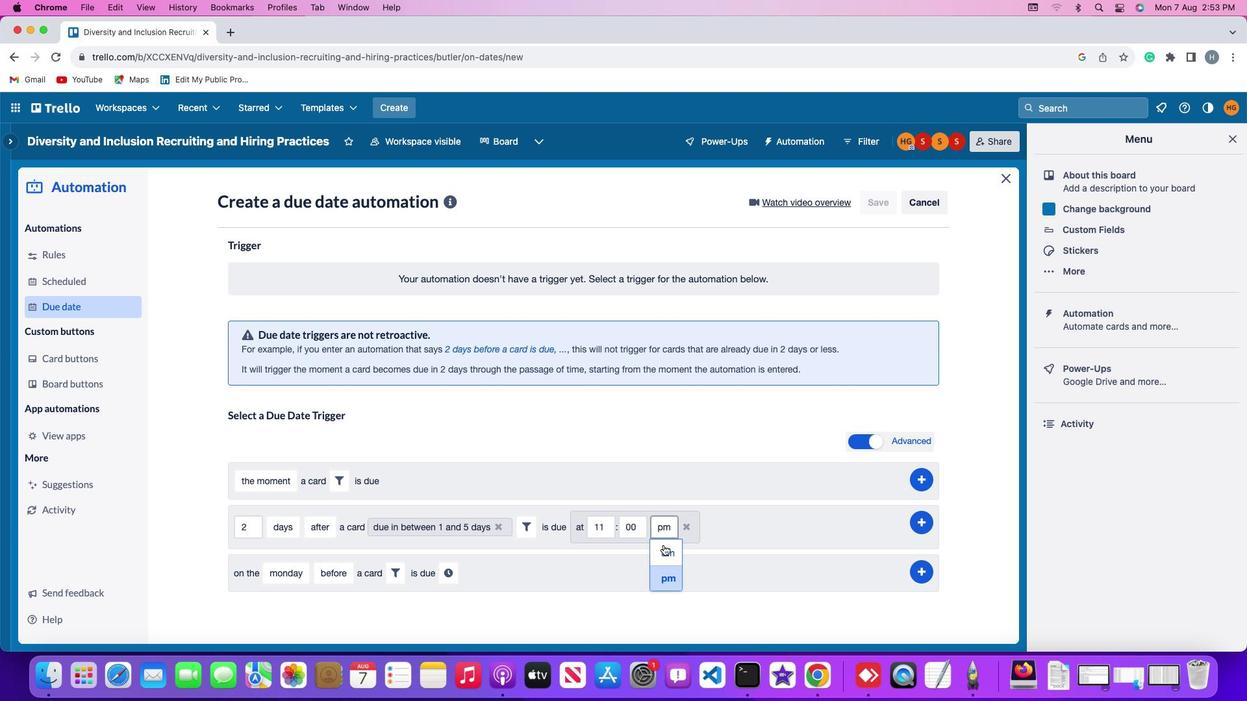 
Action: Mouse moved to (928, 521)
Screenshot: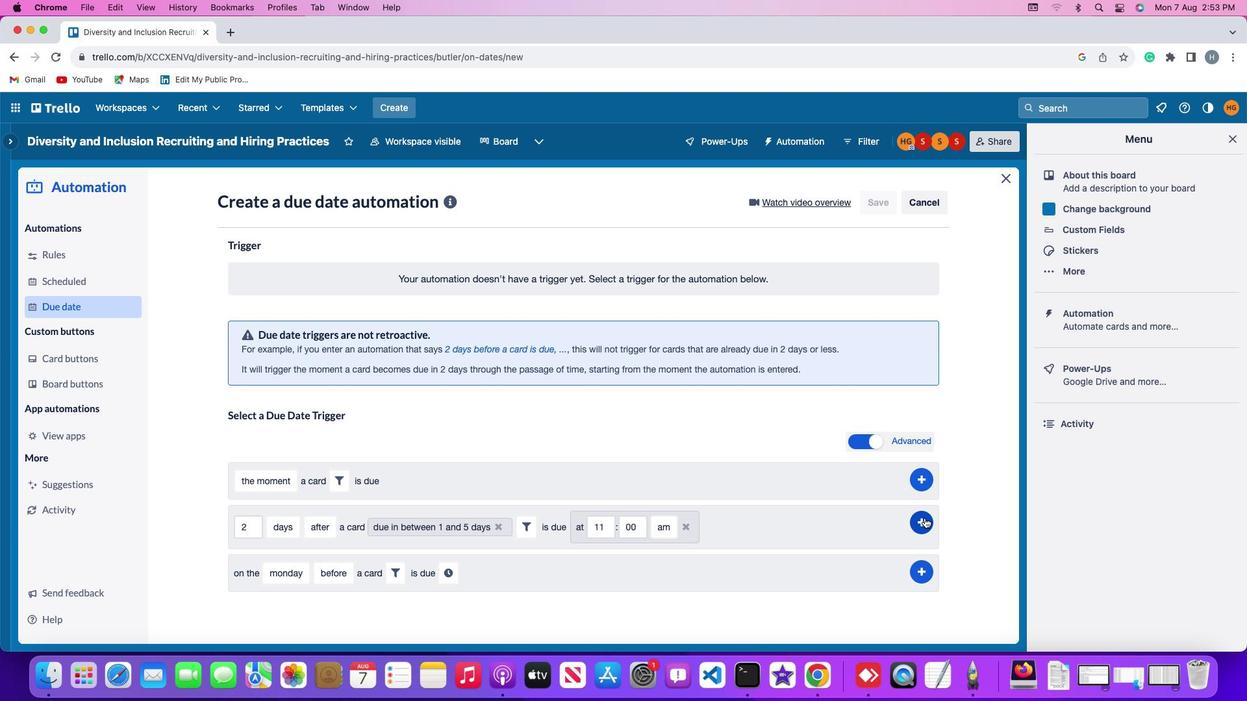 
Action: Mouse pressed left at (928, 521)
Screenshot: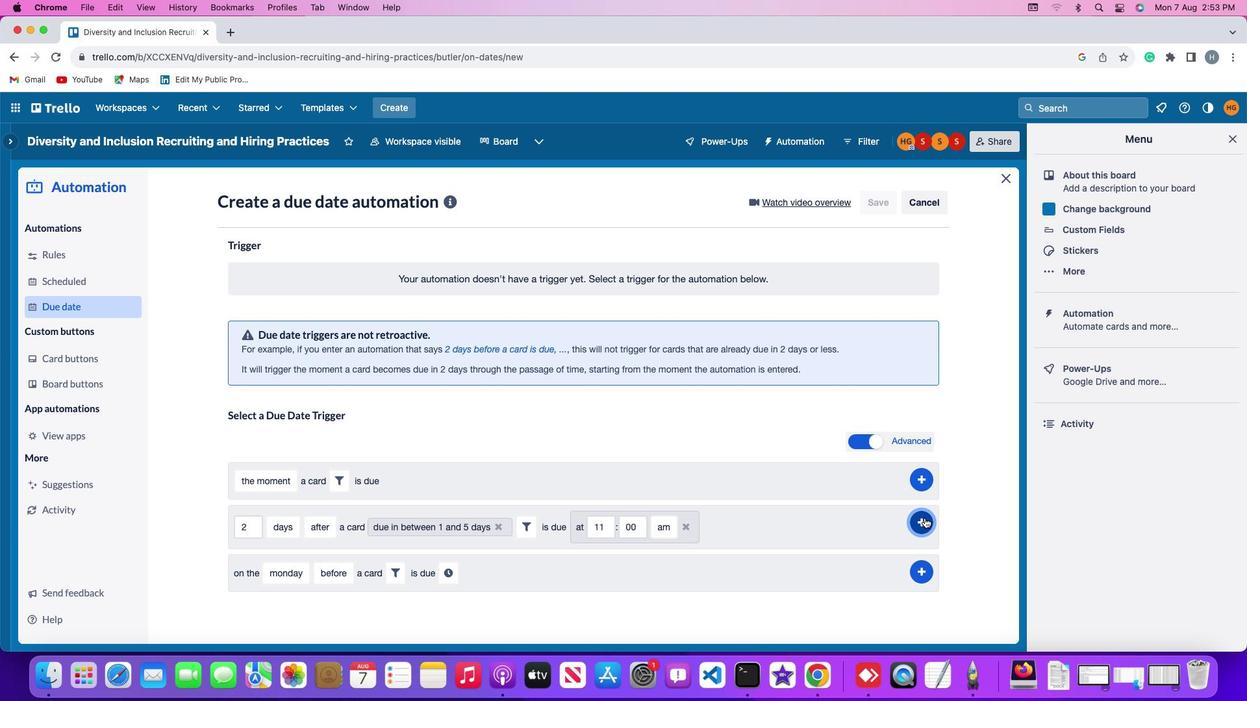 
Action: Mouse moved to (989, 381)
Screenshot: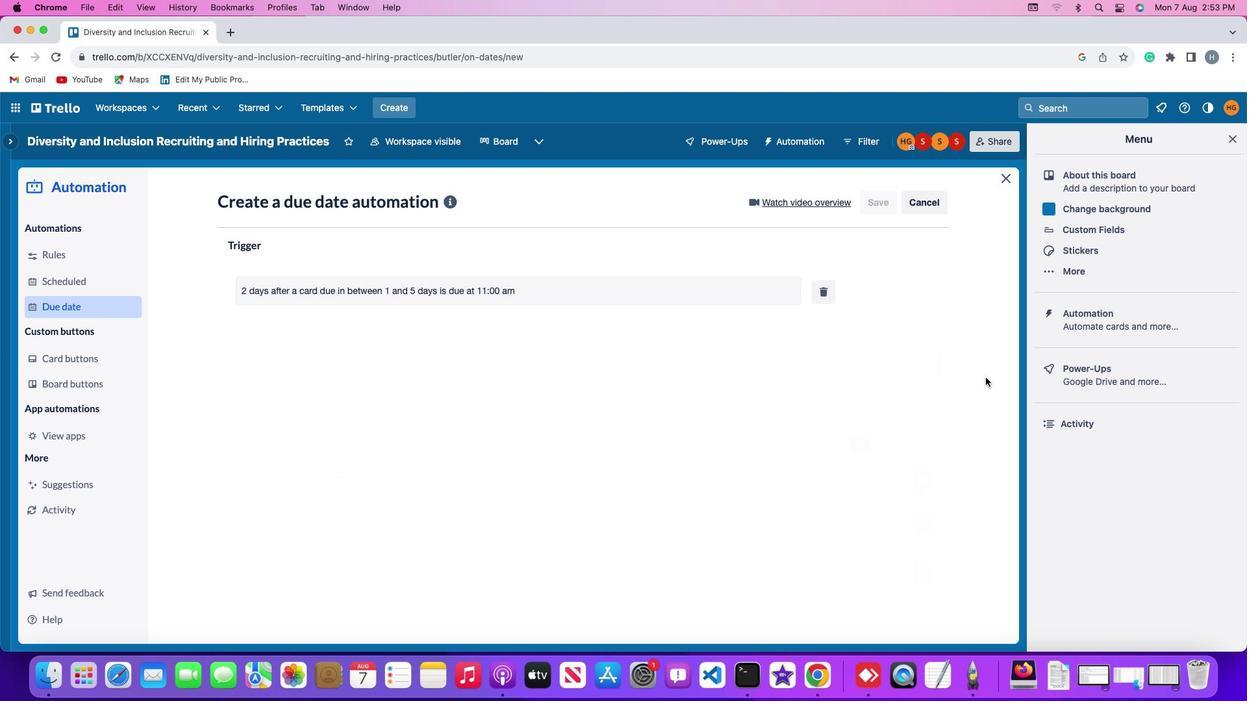 
